 Task: Are there any health advisories for outdoor activities in Chicago due to air quality?
Action: Mouse moved to (123, 73)
Screenshot: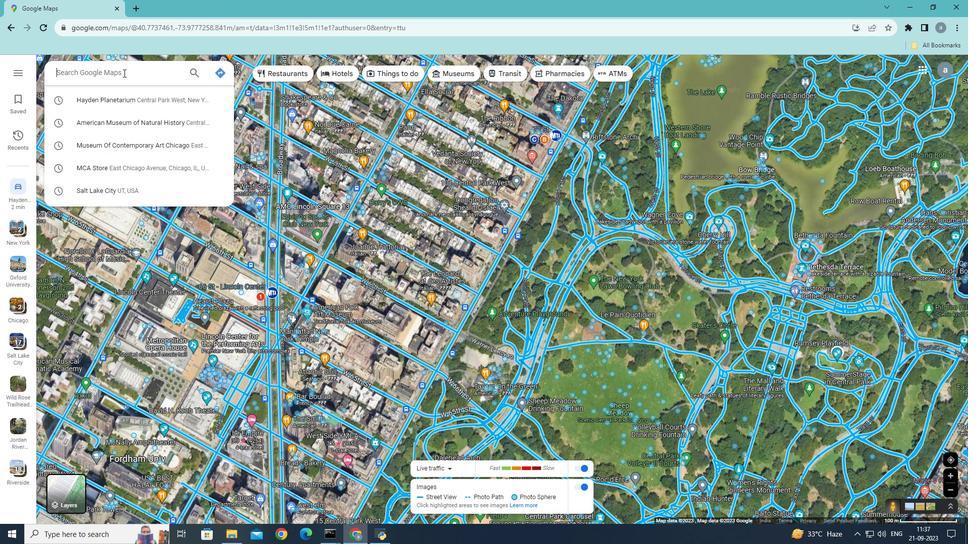 
Action: Mouse pressed left at (123, 73)
Screenshot: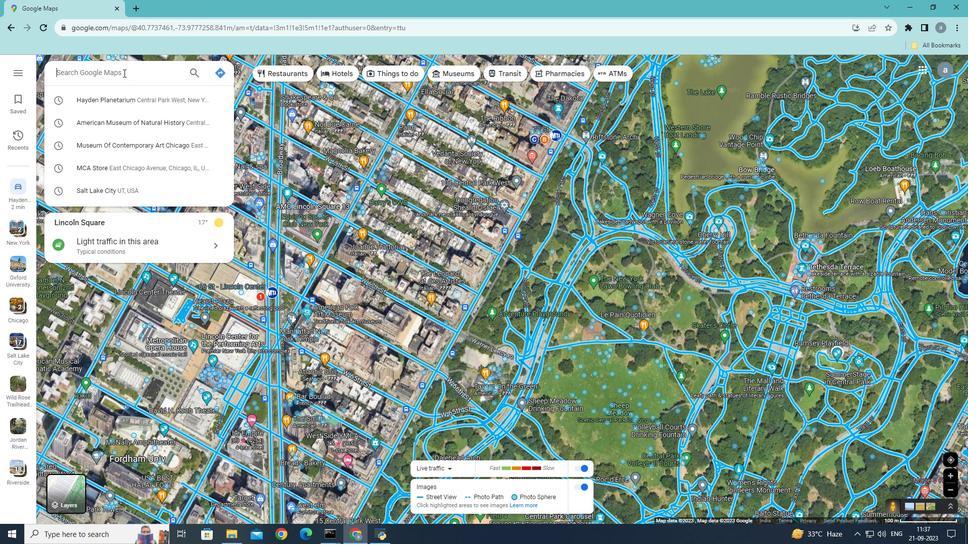 
Action: Mouse moved to (134, 82)
Screenshot: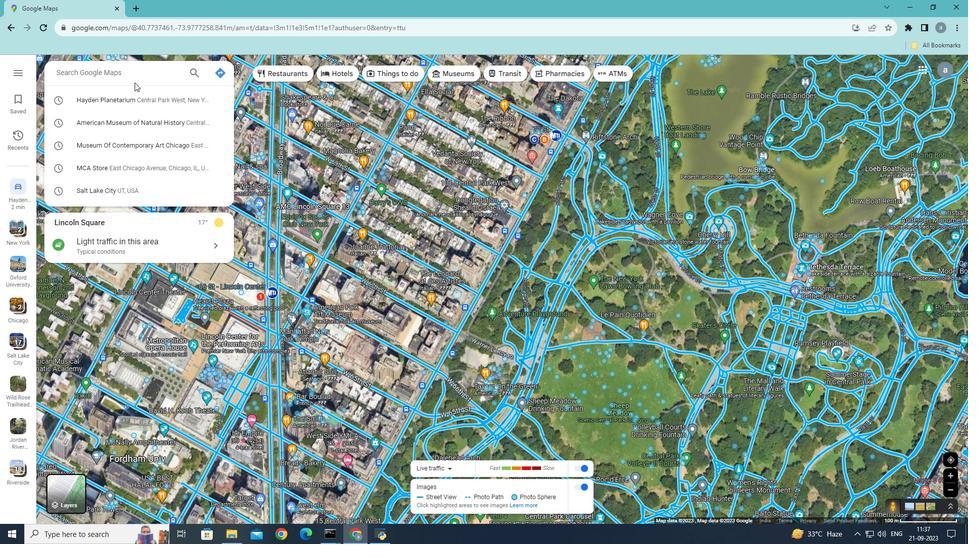 
Action: Key pressed <Key.shift>Chicago
Screenshot: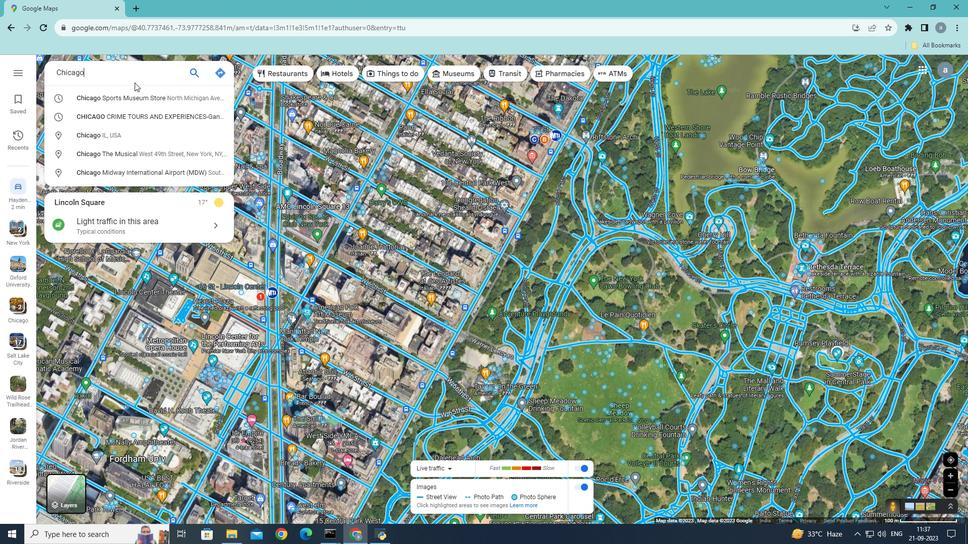 
Action: Mouse moved to (108, 137)
Screenshot: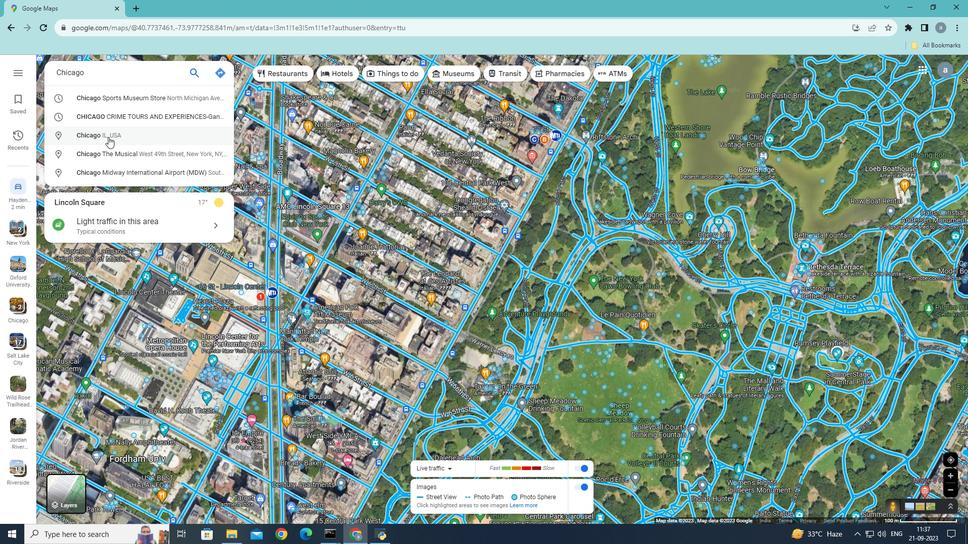 
Action: Mouse pressed left at (108, 137)
Screenshot: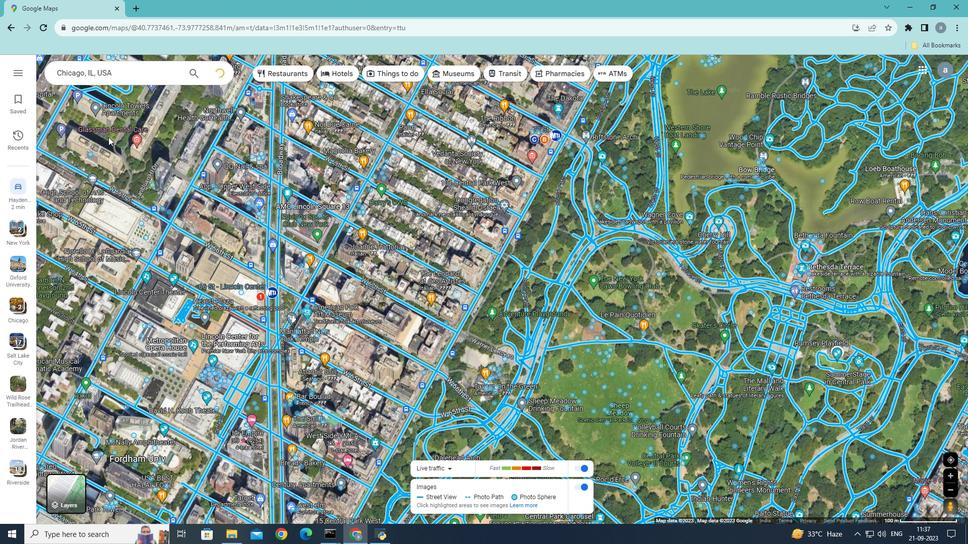 
Action: Mouse moved to (111, 138)
Screenshot: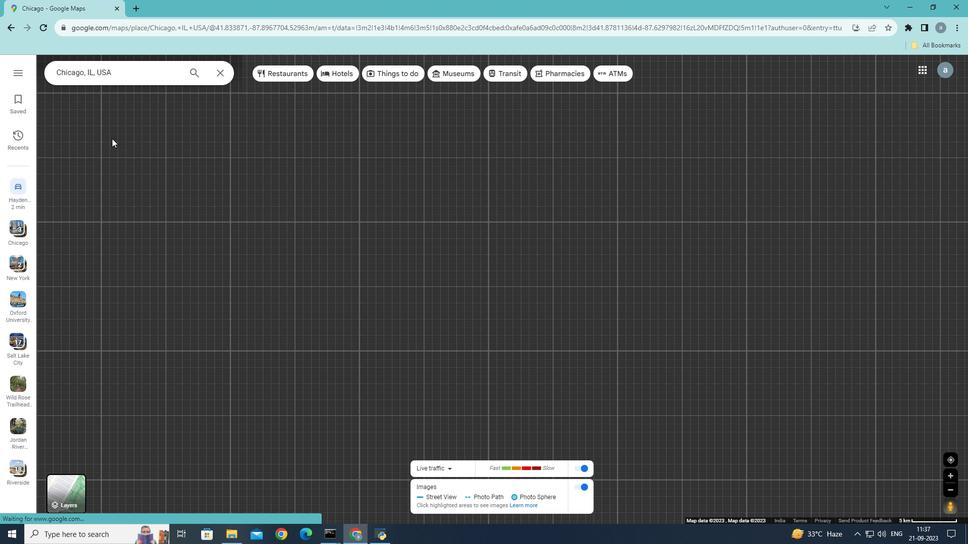 
Action: Mouse scrolled (111, 138) with delta (0, 0)
Screenshot: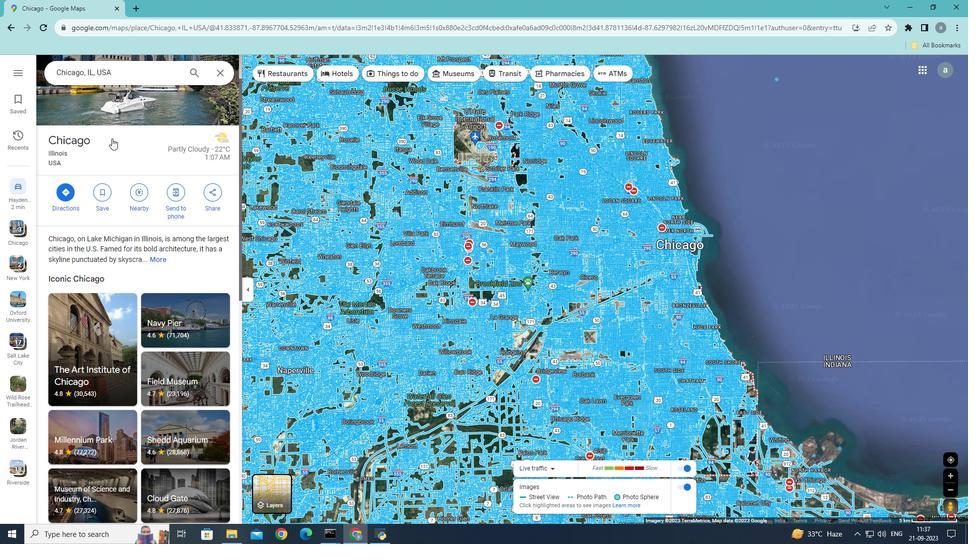
Action: Mouse scrolled (111, 138) with delta (0, 0)
Screenshot: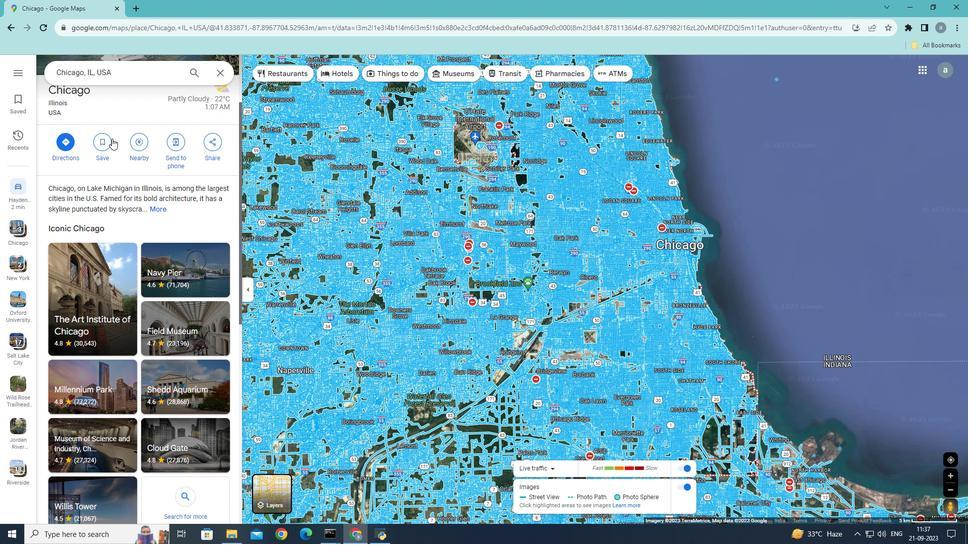 
Action: Mouse scrolled (111, 138) with delta (0, 0)
Screenshot: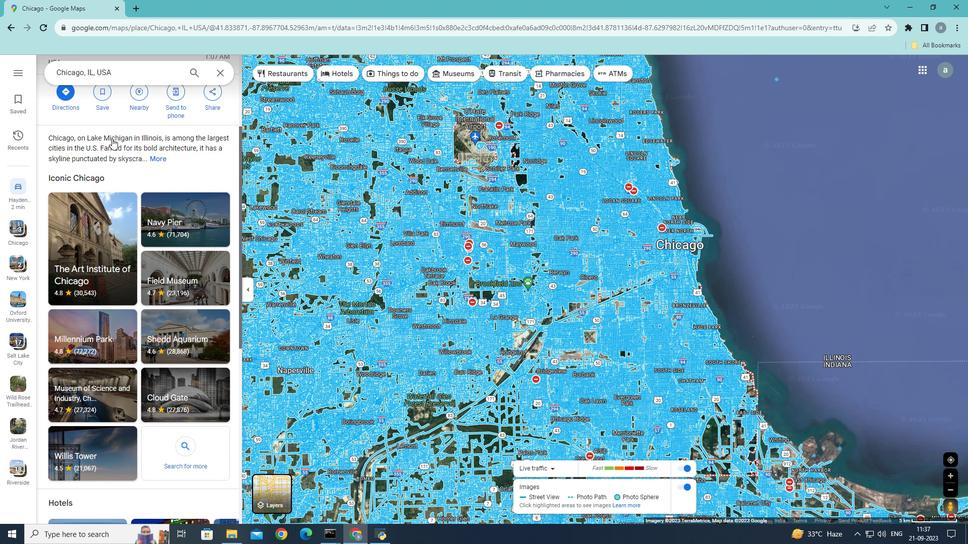 
Action: Mouse scrolled (111, 138) with delta (0, 0)
Screenshot: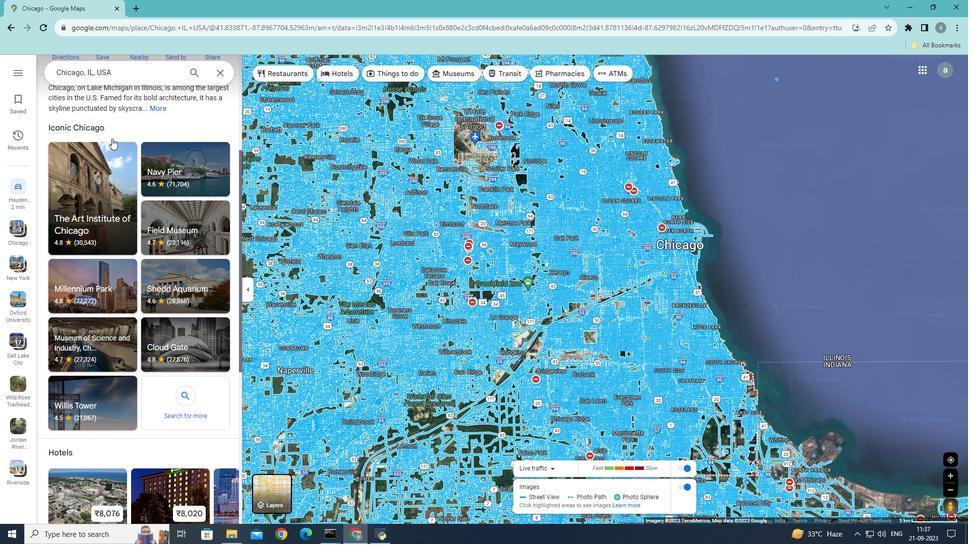 
Action: Mouse scrolled (111, 138) with delta (0, 0)
Screenshot: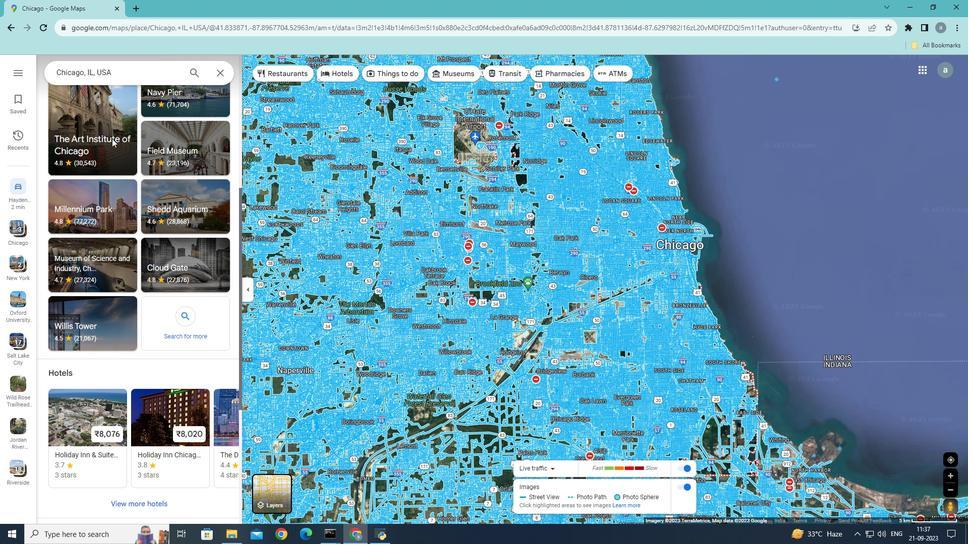 
Action: Mouse scrolled (111, 138) with delta (0, 0)
Screenshot: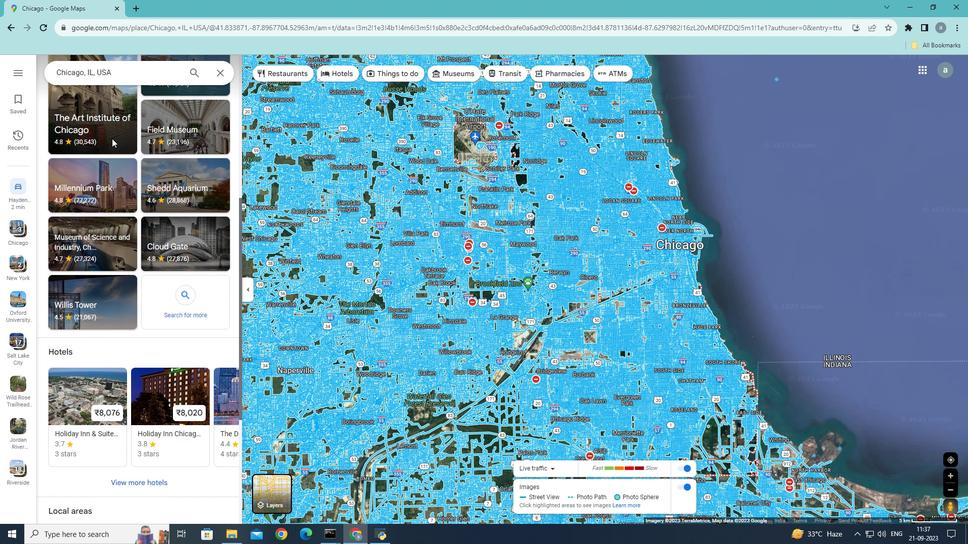 
Action: Mouse scrolled (111, 138) with delta (0, 0)
Screenshot: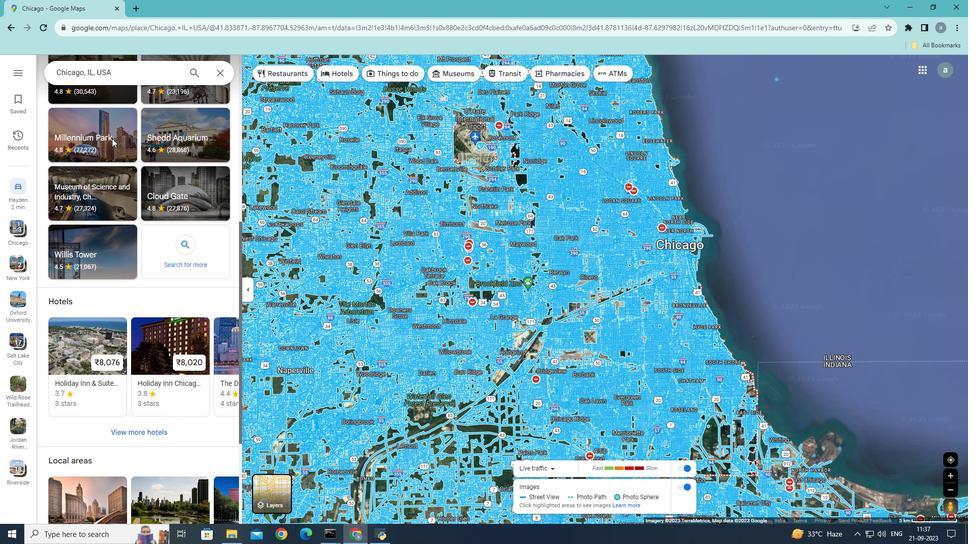 
Action: Mouse scrolled (111, 138) with delta (0, 0)
Screenshot: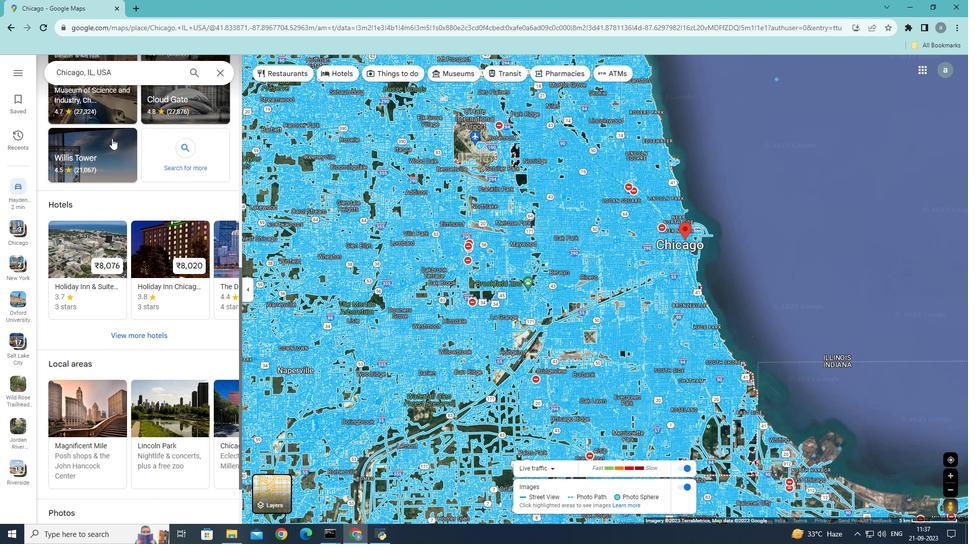 
Action: Mouse scrolled (111, 138) with delta (0, 0)
Screenshot: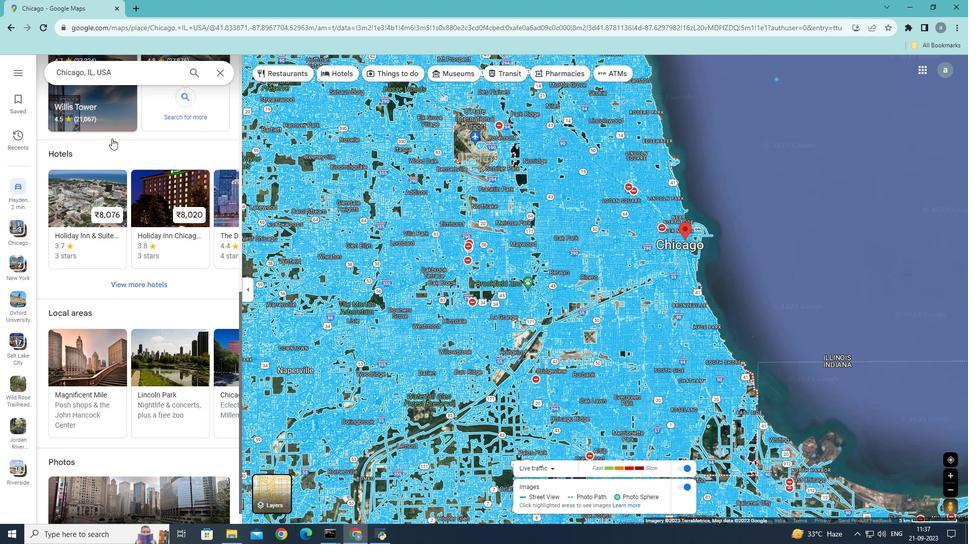 
Action: Mouse scrolled (111, 138) with delta (0, 0)
Screenshot: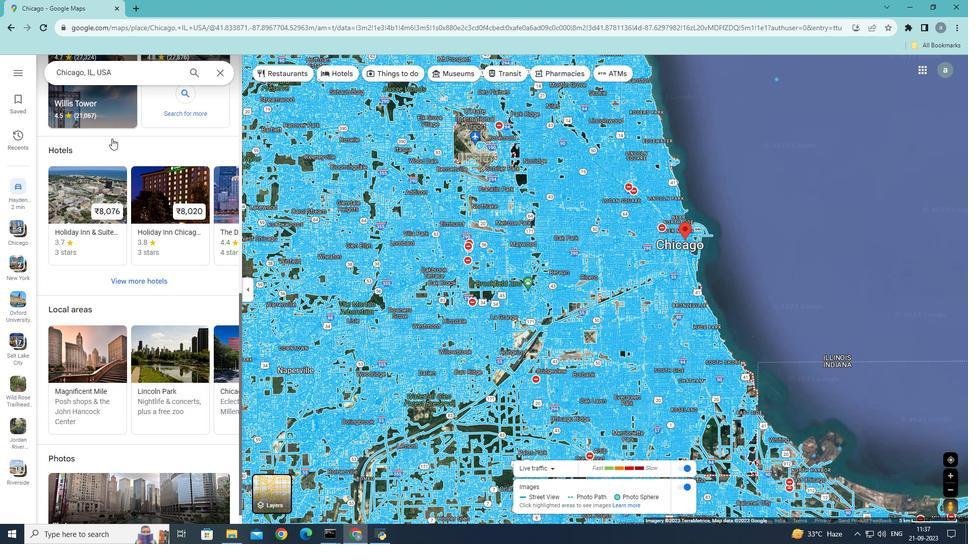 
Action: Mouse scrolled (111, 138) with delta (0, 0)
Screenshot: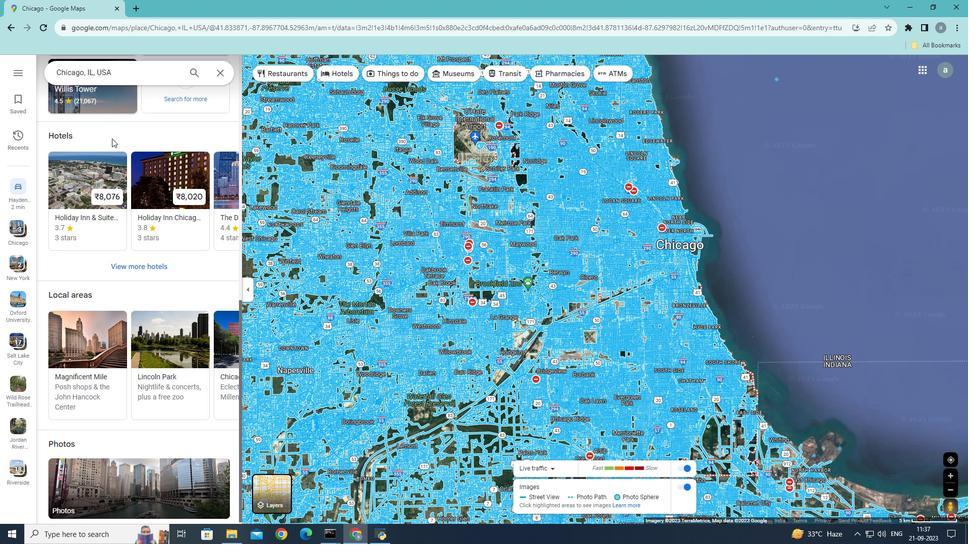 
Action: Mouse scrolled (111, 138) with delta (0, 0)
Screenshot: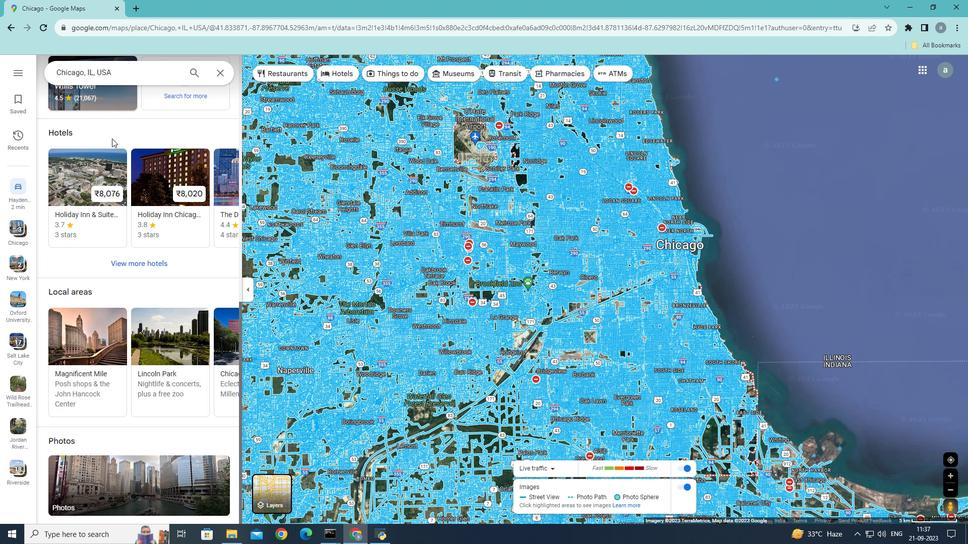 
Action: Mouse scrolled (111, 138) with delta (0, 0)
Screenshot: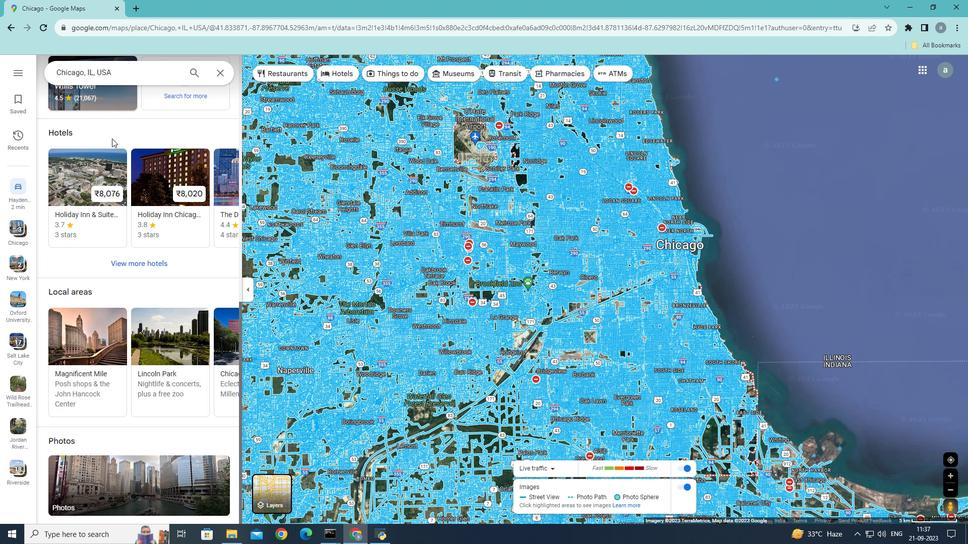 
Action: Mouse scrolled (111, 138) with delta (0, 0)
Screenshot: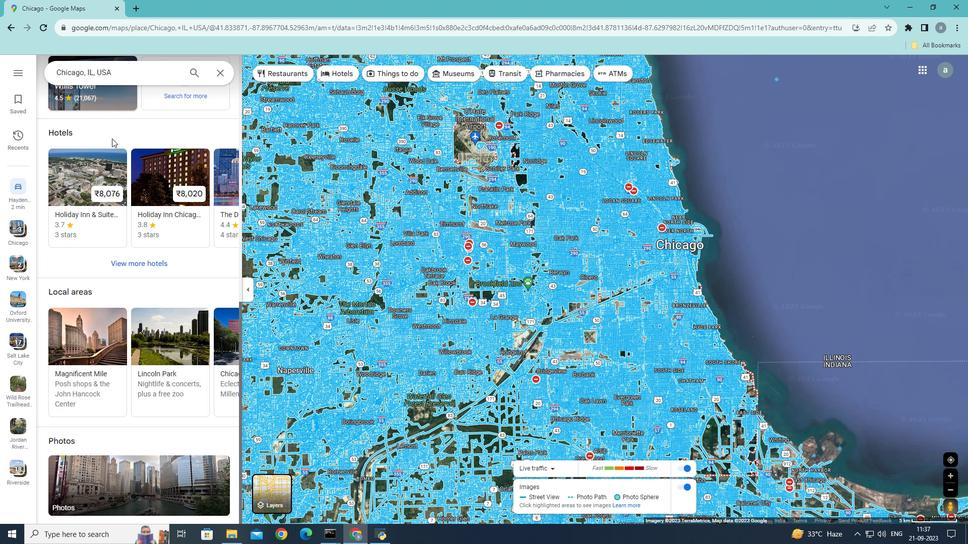 
Action: Mouse scrolled (111, 138) with delta (0, 0)
Screenshot: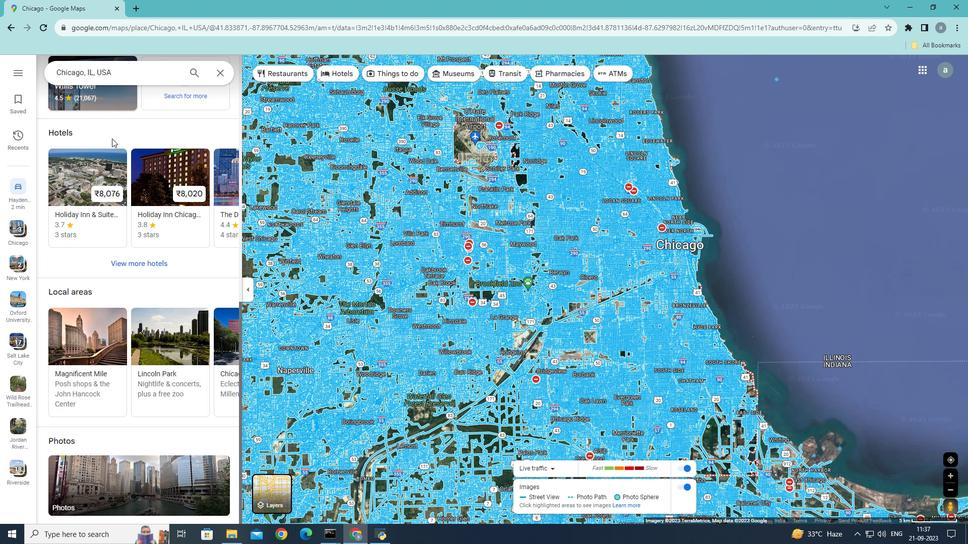 
Action: Mouse scrolled (111, 139) with delta (0, 0)
Screenshot: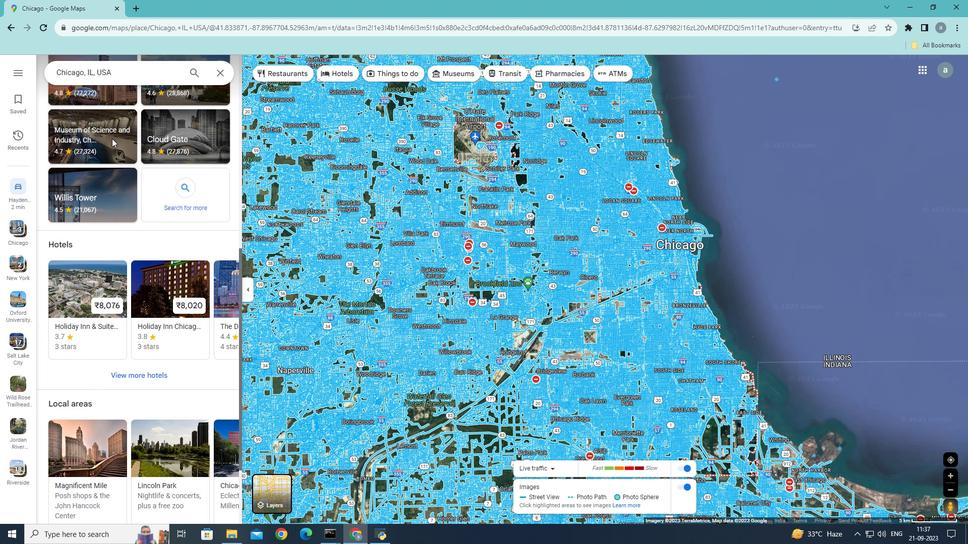 
Action: Mouse scrolled (111, 139) with delta (0, 0)
Screenshot: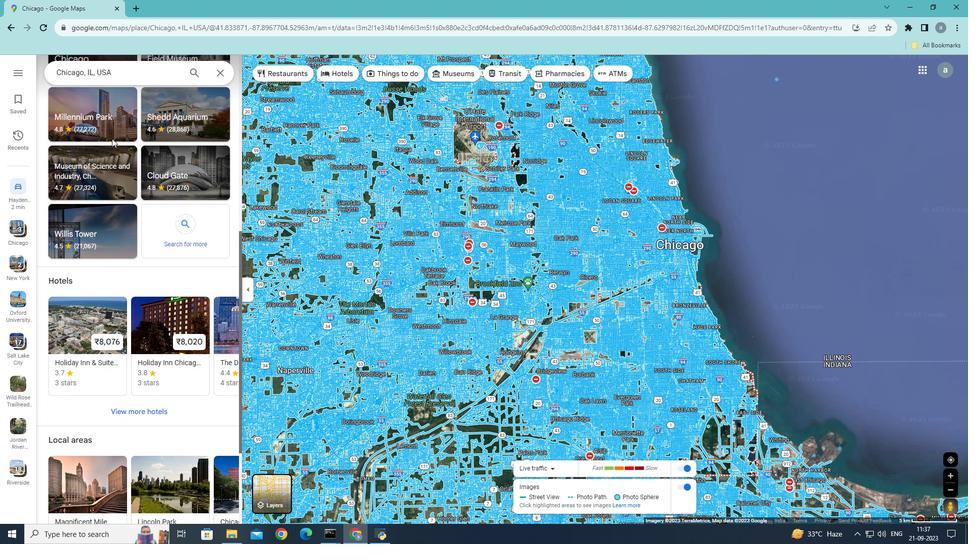 
Action: Mouse scrolled (111, 139) with delta (0, 0)
Screenshot: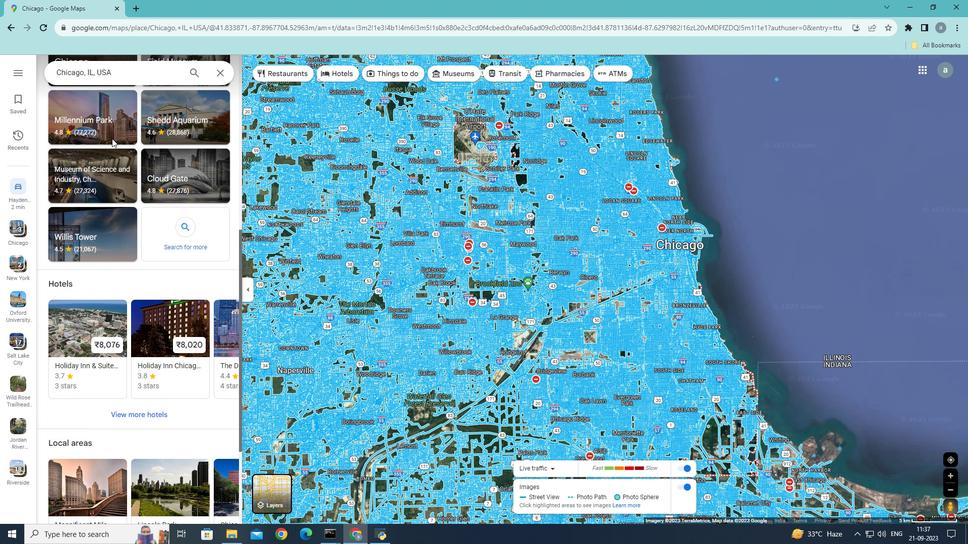 
Action: Mouse scrolled (111, 139) with delta (0, 0)
Screenshot: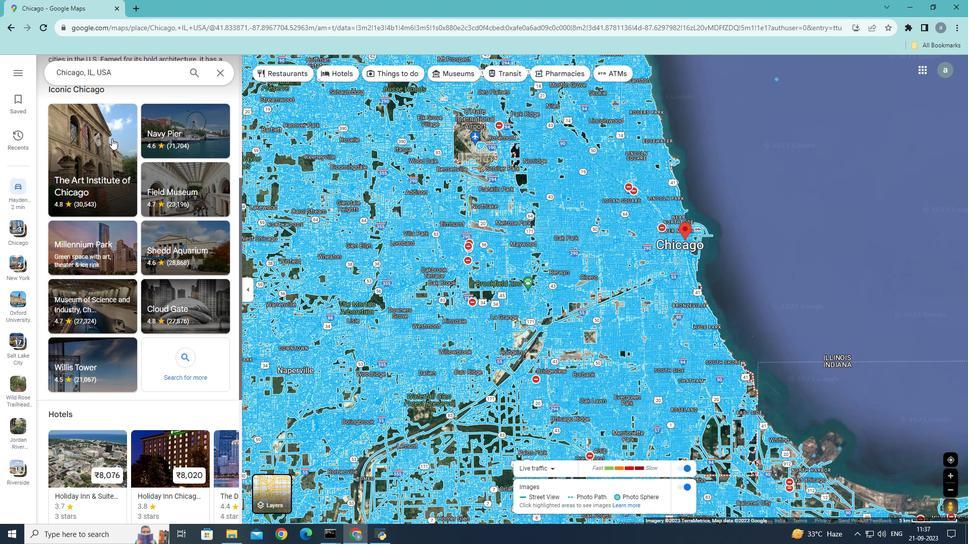 
Action: Mouse scrolled (111, 139) with delta (0, 0)
Screenshot: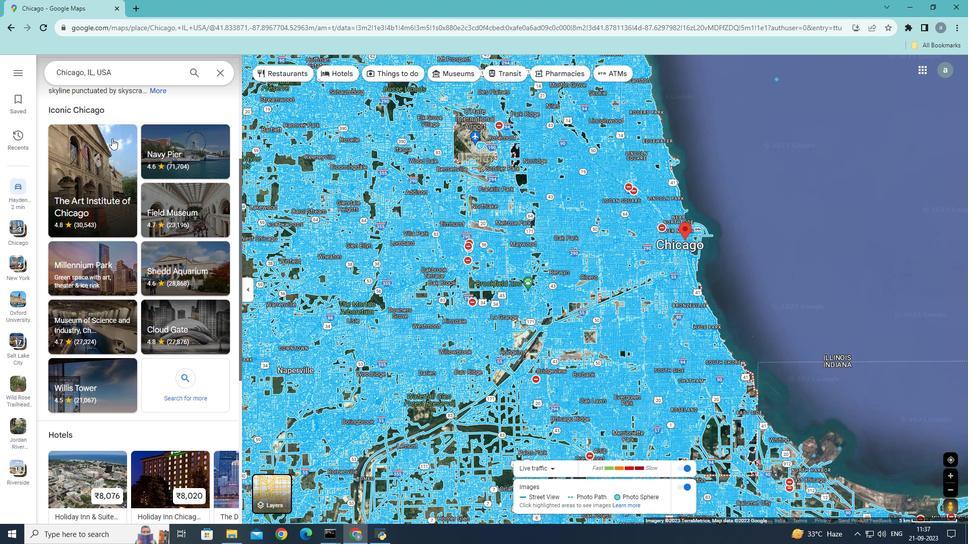 
Action: Mouse scrolled (111, 139) with delta (0, 0)
Screenshot: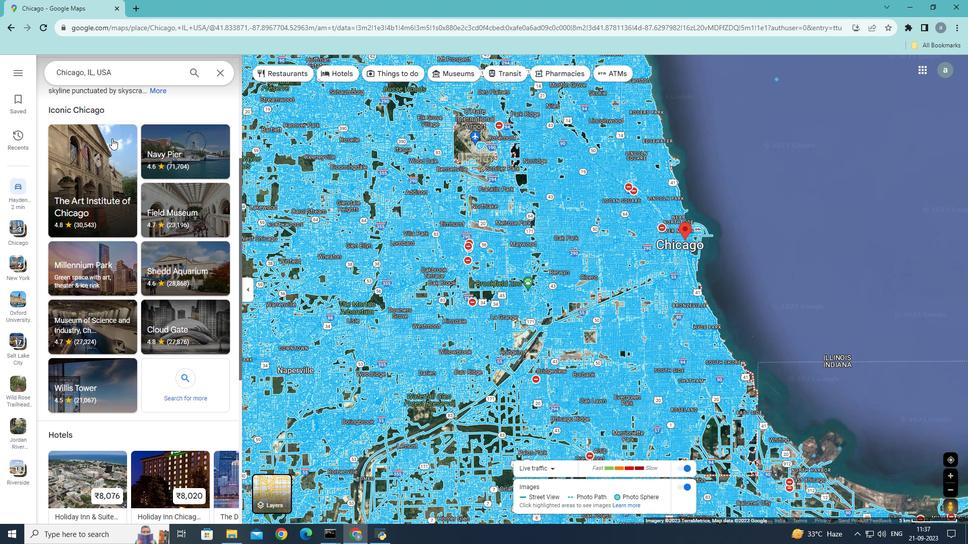 
Action: Mouse scrolled (111, 139) with delta (0, 0)
Screenshot: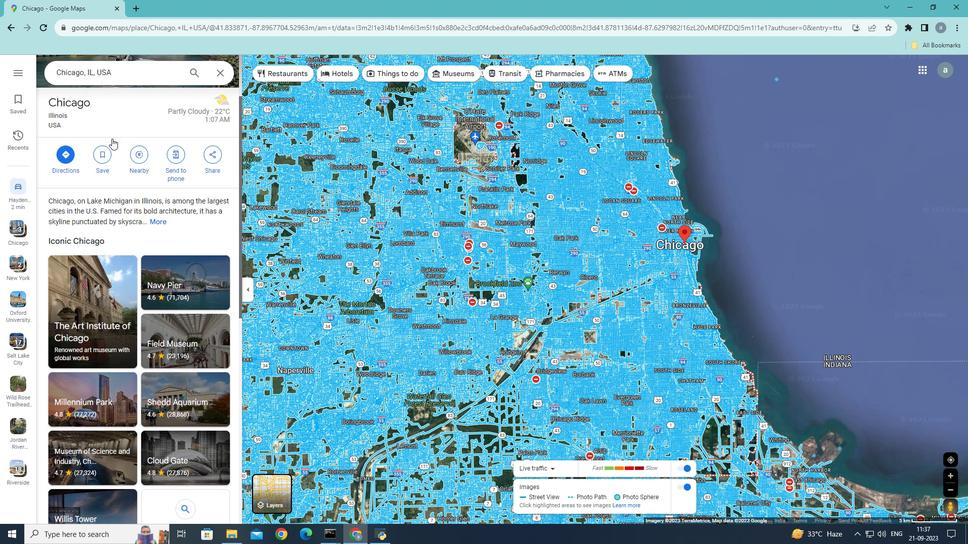 
Action: Mouse scrolled (111, 139) with delta (0, 0)
Screenshot: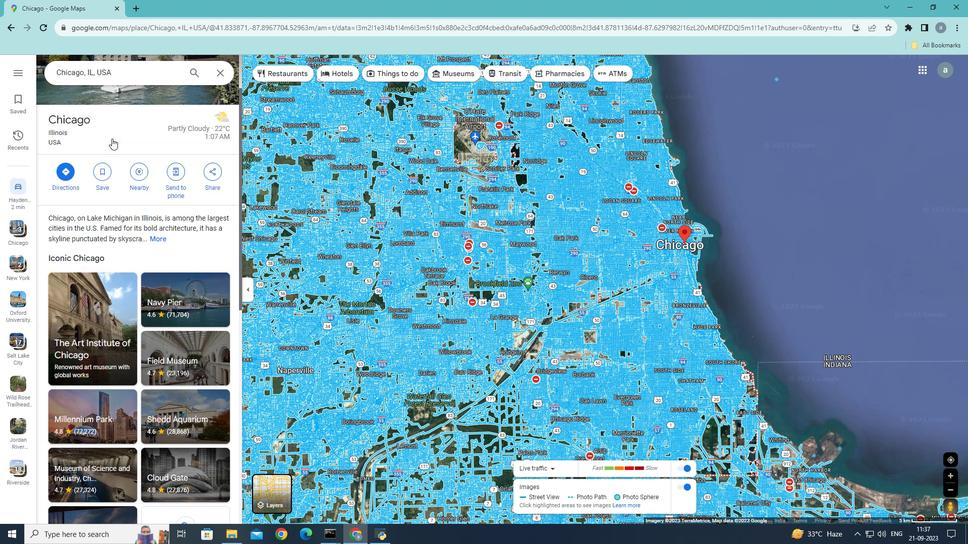 
Action: Mouse scrolled (111, 139) with delta (0, 0)
Screenshot: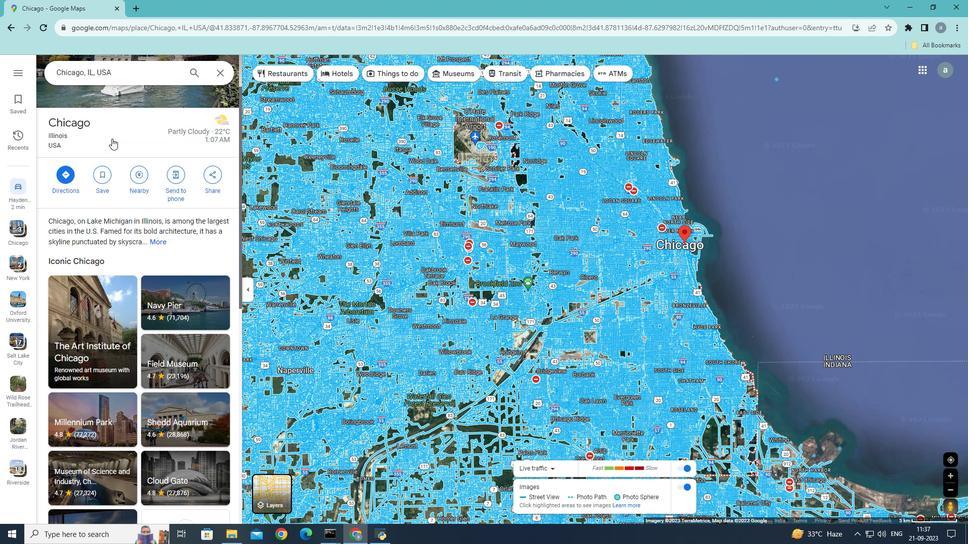 
Action: Mouse scrolled (111, 139) with delta (0, 0)
Screenshot: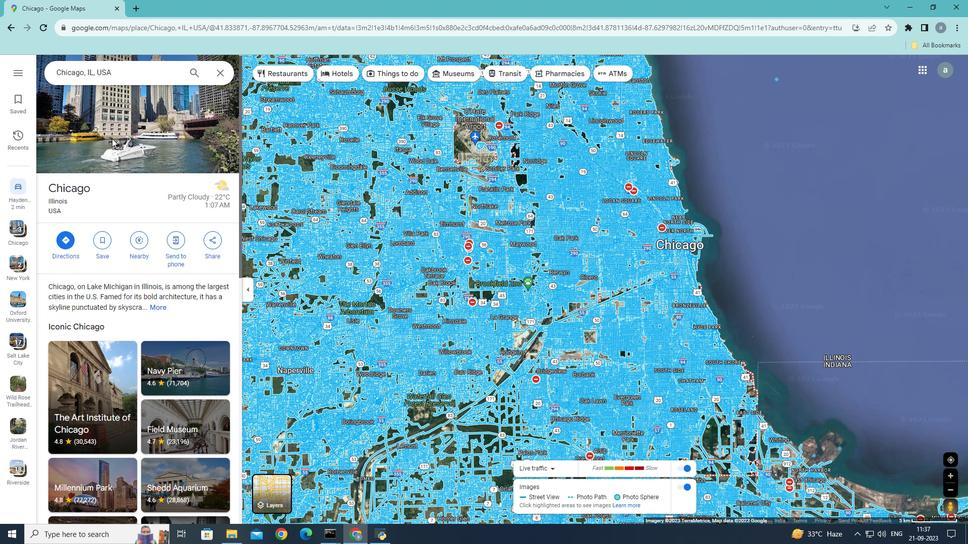 
Action: Mouse scrolled (111, 139) with delta (0, 0)
Screenshot: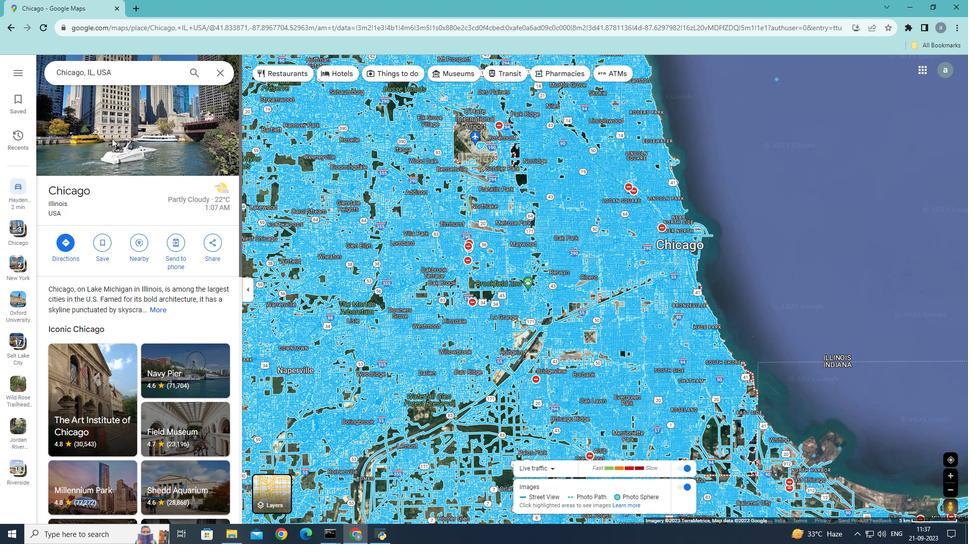 
Action: Mouse scrolled (111, 139) with delta (0, 0)
Screenshot: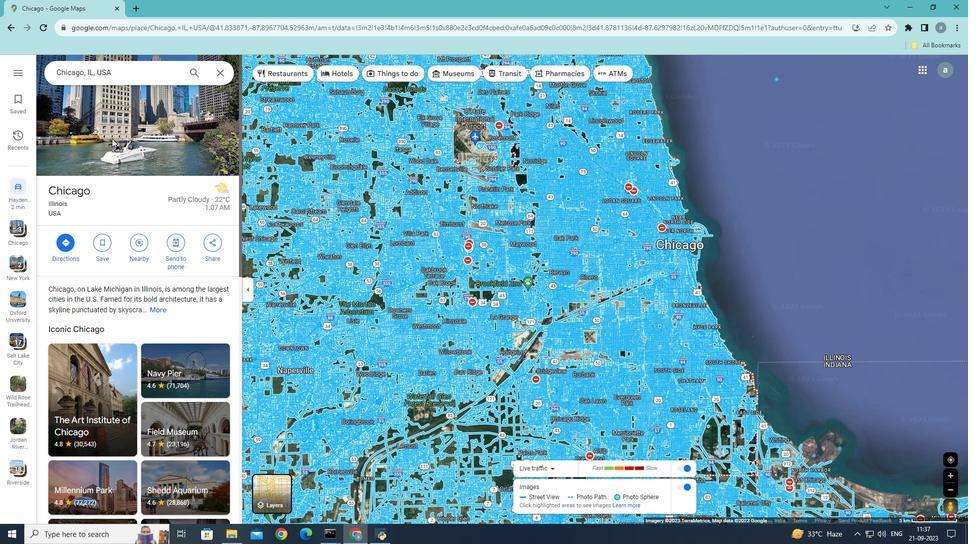 
Action: Mouse scrolled (111, 139) with delta (0, 0)
Screenshot: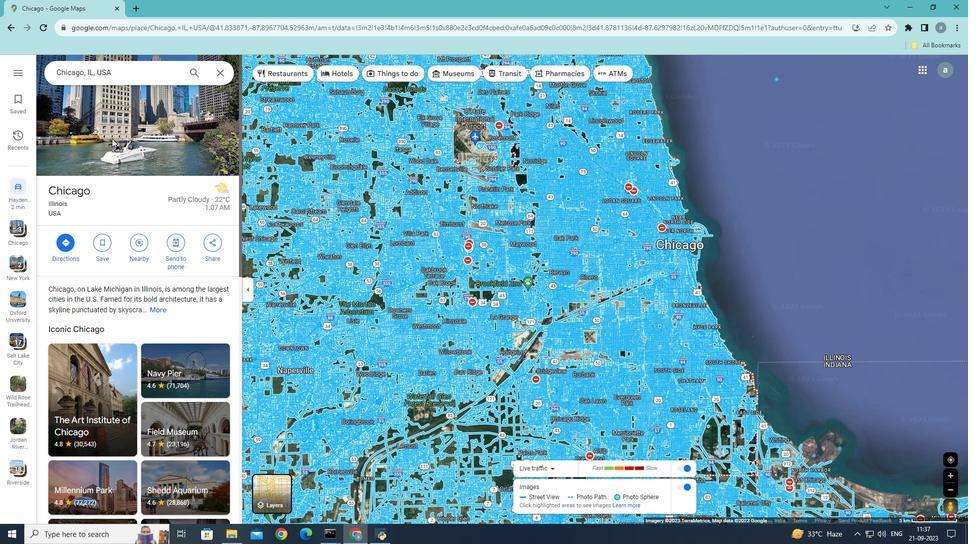 
Action: Mouse scrolled (111, 139) with delta (0, 0)
Screenshot: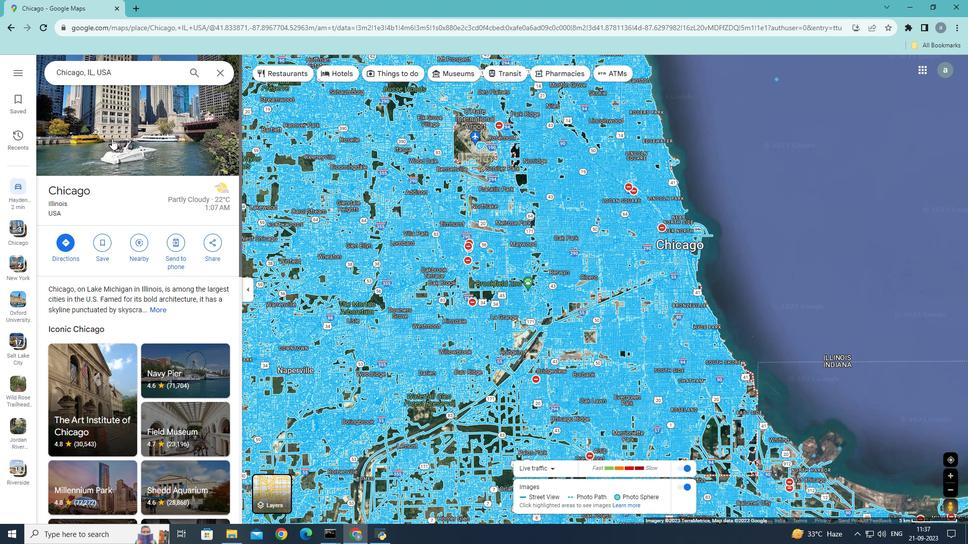 
Action: Mouse scrolled (111, 139) with delta (0, 0)
Screenshot: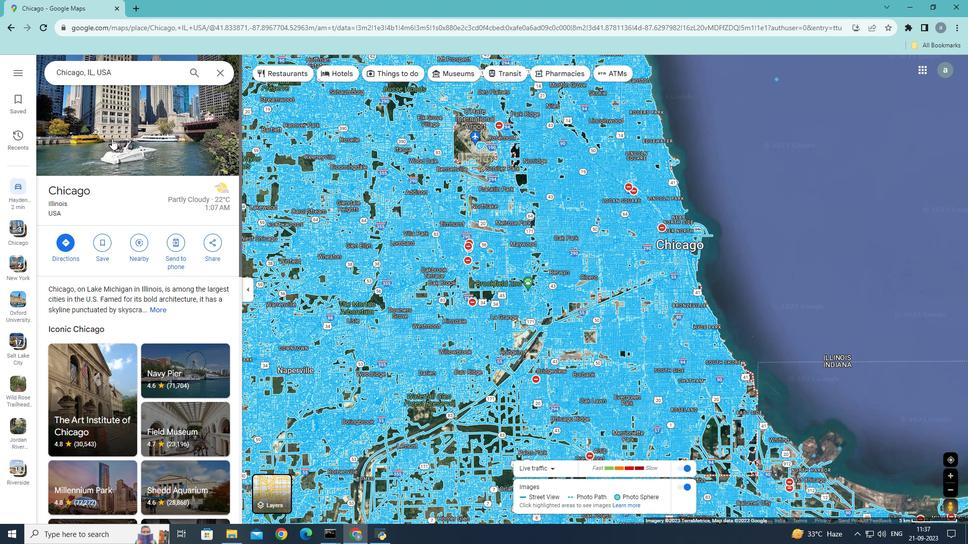 
Action: Mouse moved to (437, 494)
Screenshot: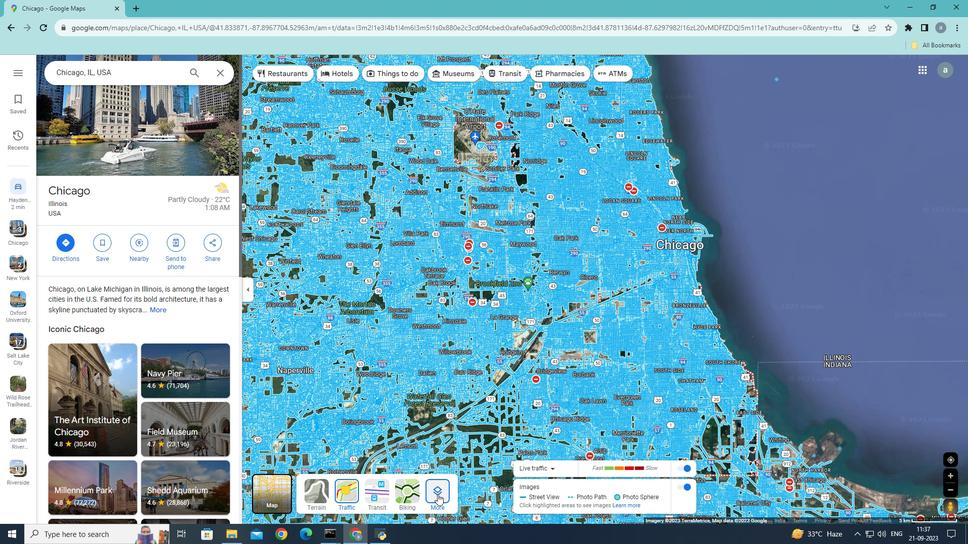 
Action: Mouse pressed left at (437, 494)
Screenshot: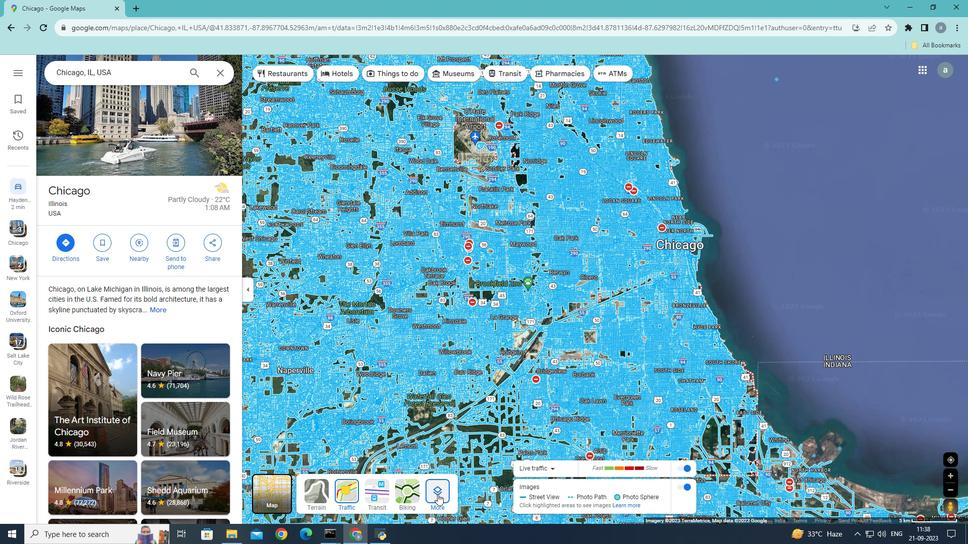 
Action: Mouse moved to (273, 342)
Screenshot: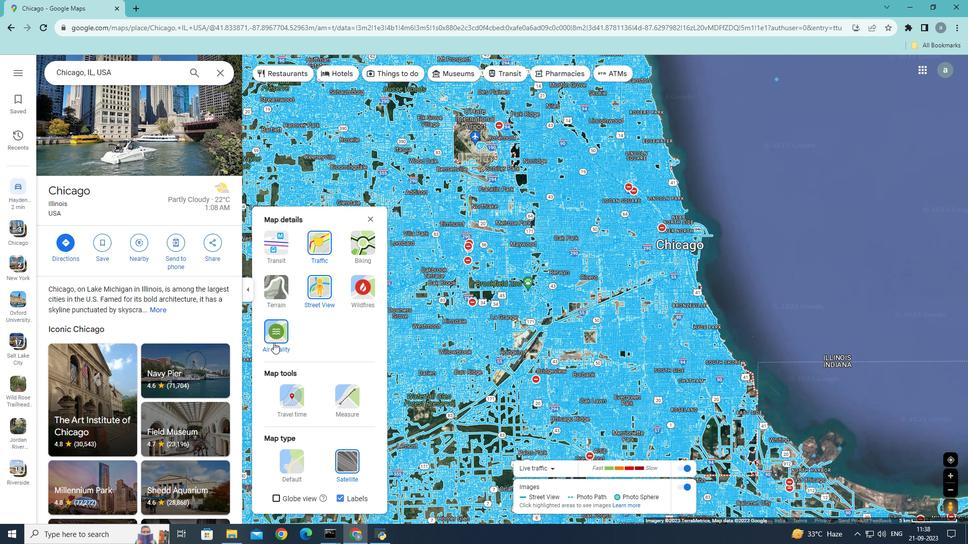 
Action: Mouse pressed left at (273, 342)
Screenshot: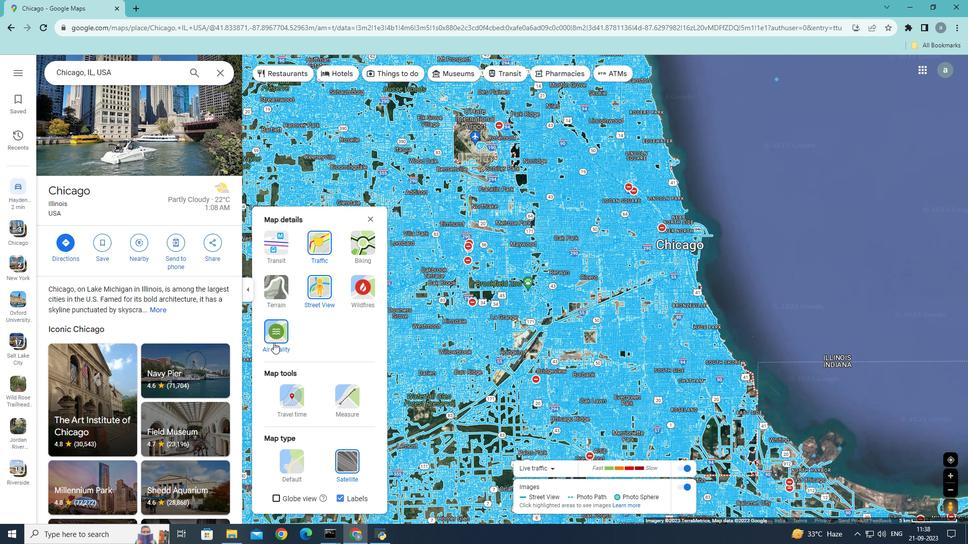 
Action: Mouse moved to (397, 388)
Screenshot: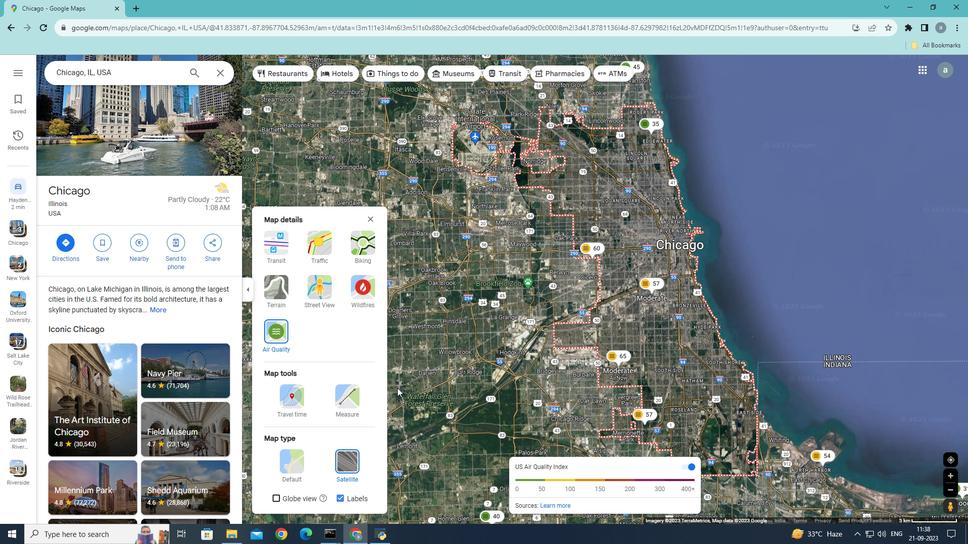 
Action: Mouse scrolled (397, 387) with delta (0, 0)
Screenshot: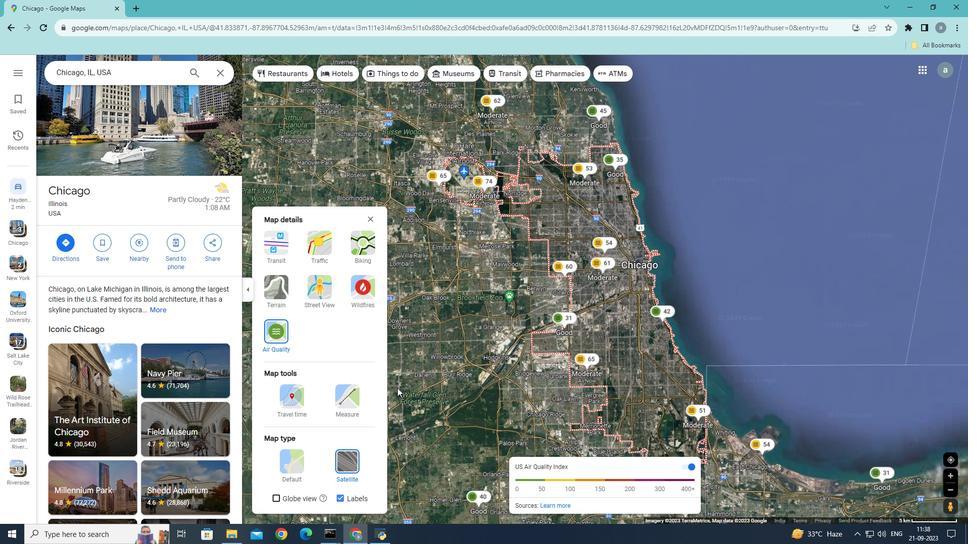 
Action: Mouse scrolled (397, 387) with delta (0, 0)
Screenshot: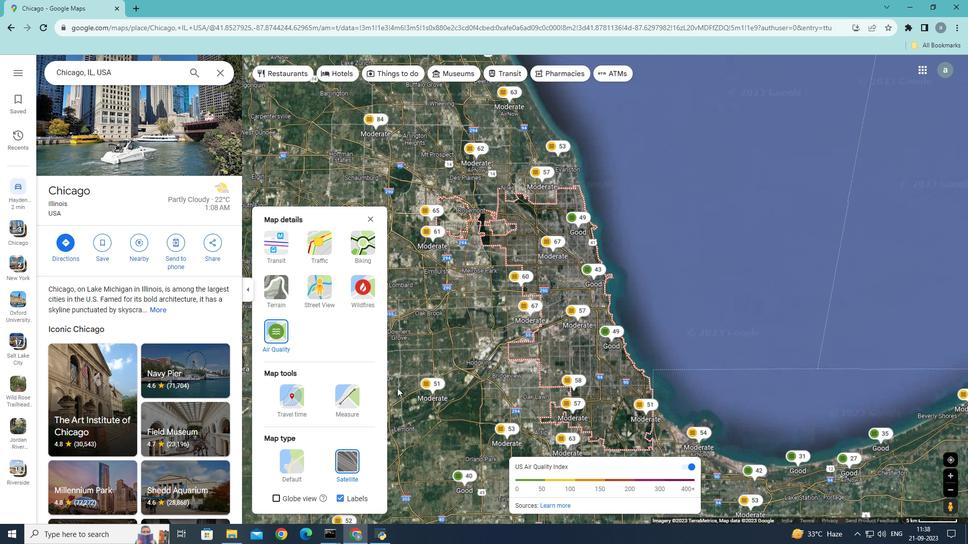 
Action: Mouse scrolled (397, 387) with delta (0, 0)
Screenshot: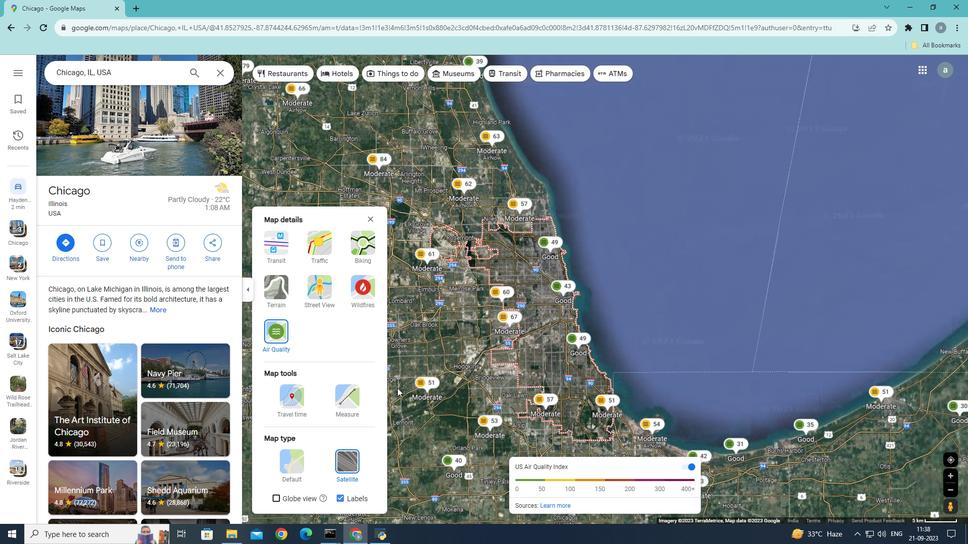 
Action: Mouse moved to (367, 217)
Screenshot: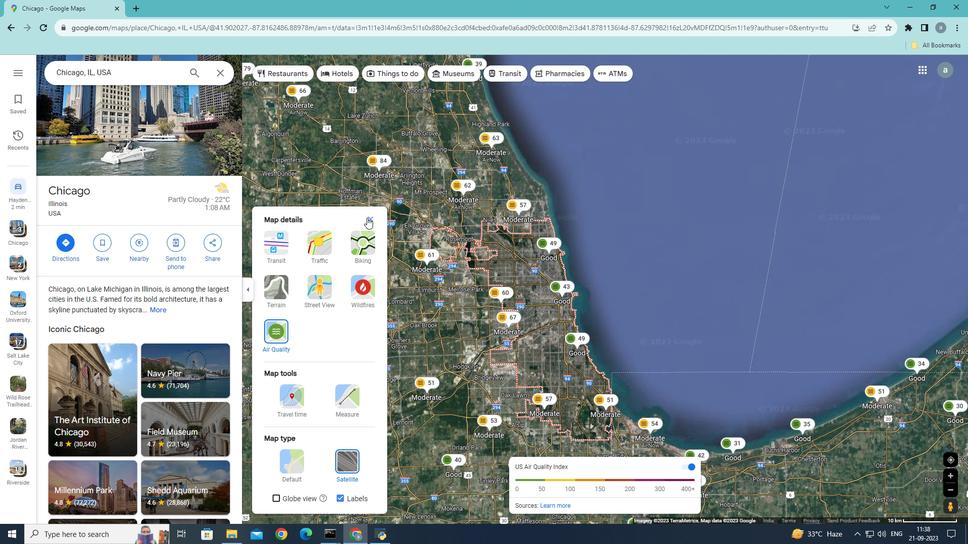 
Action: Mouse pressed left at (367, 217)
Screenshot: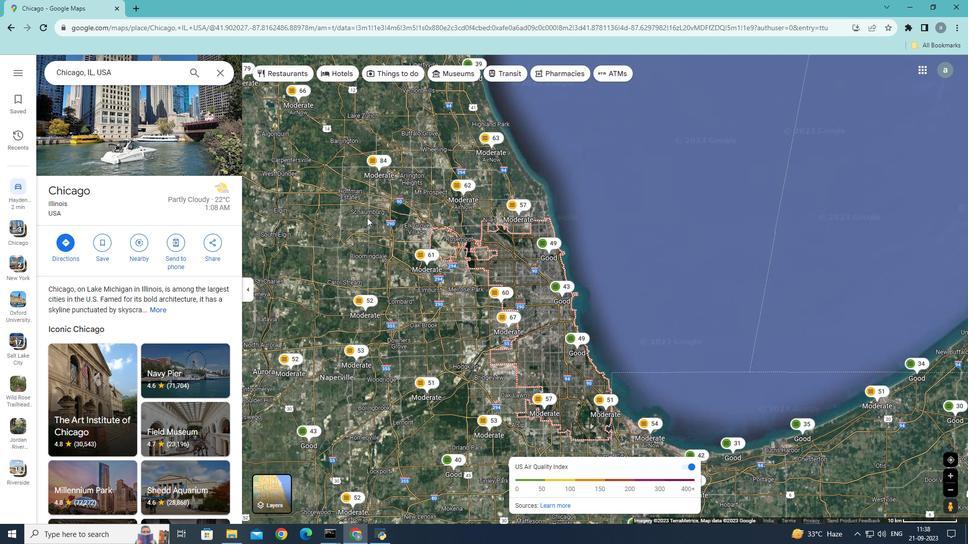 
Action: Mouse moved to (434, 371)
Screenshot: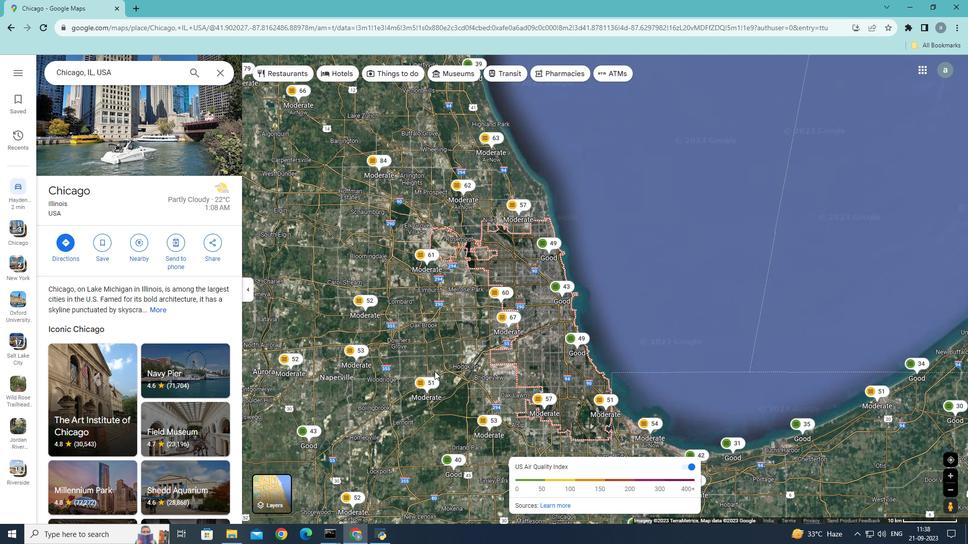 
Action: Mouse scrolled (434, 372) with delta (0, 0)
Screenshot: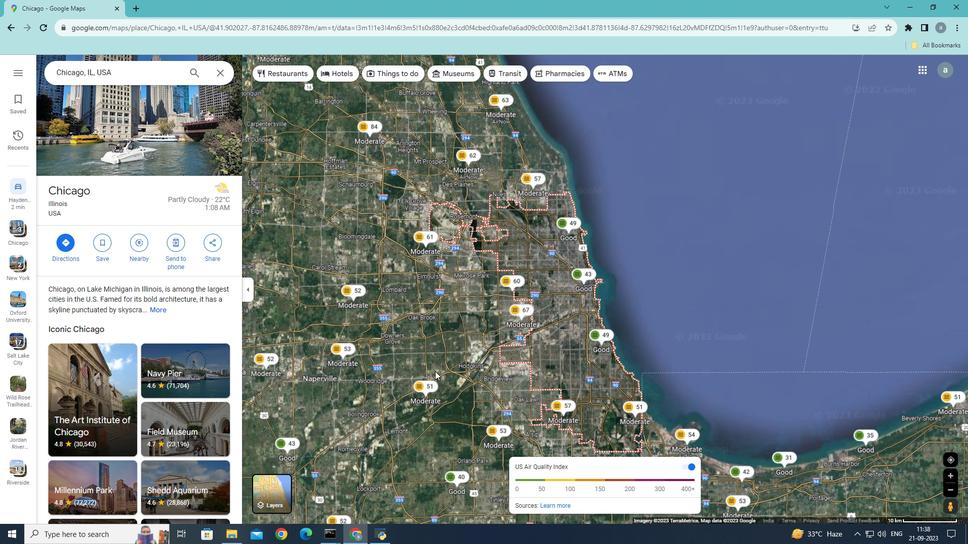 
Action: Mouse moved to (435, 371)
Screenshot: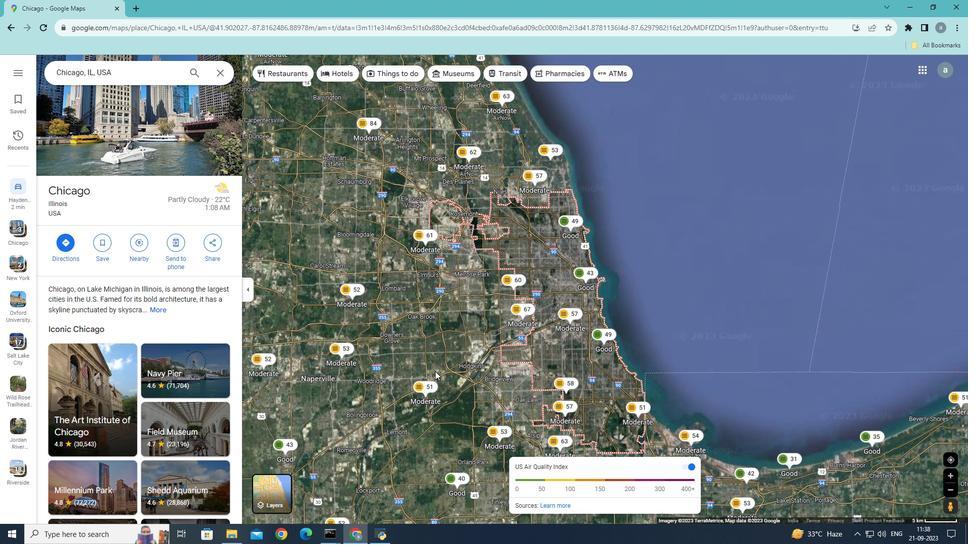 
Action: Mouse scrolled (435, 372) with delta (0, 0)
Screenshot: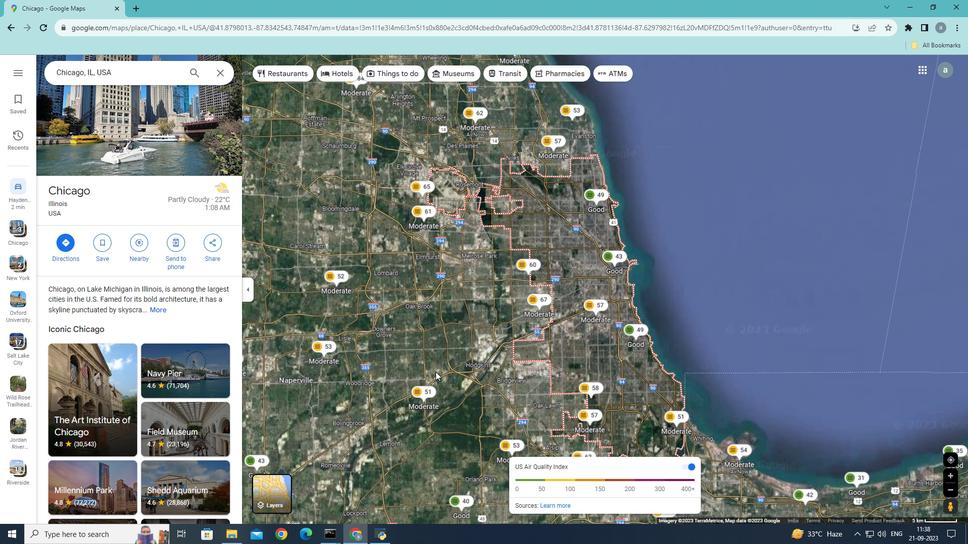 
Action: Mouse moved to (435, 372)
Screenshot: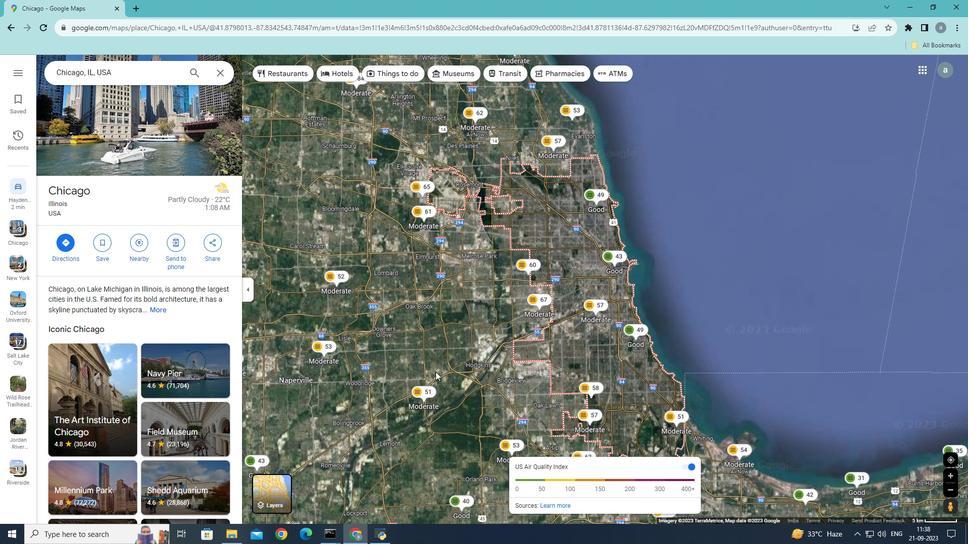 
Action: Mouse scrolled (435, 372) with delta (0, 0)
Screenshot: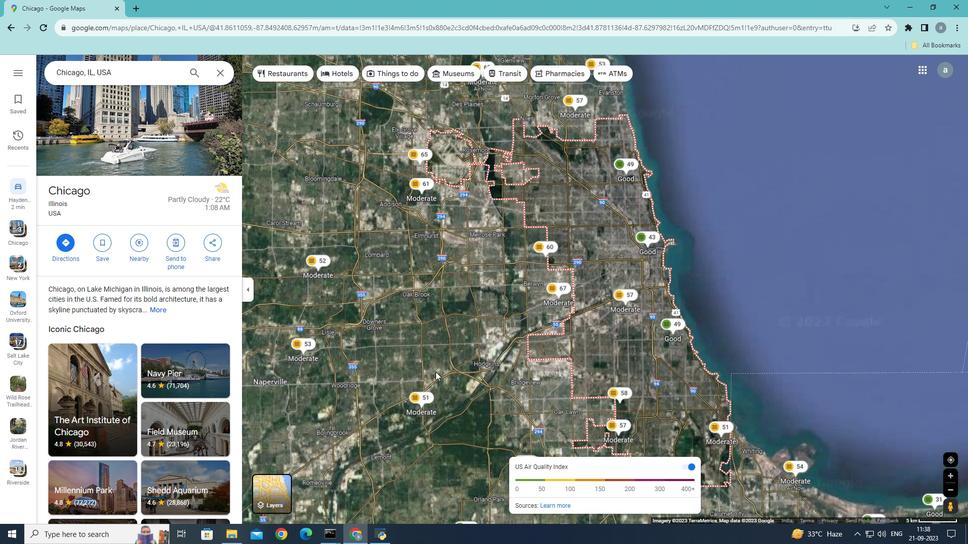 
Action: Mouse moved to (476, 366)
Screenshot: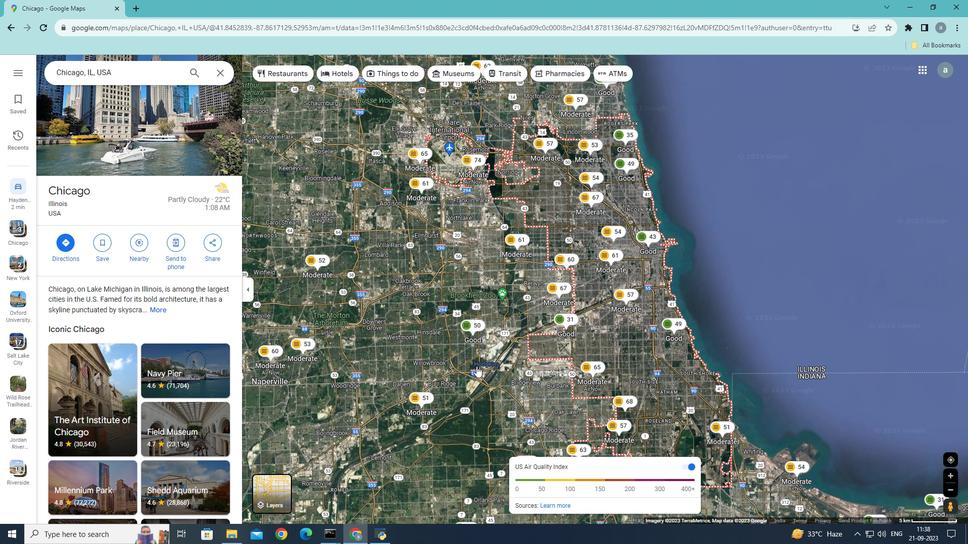 
Action: Mouse scrolled (476, 366) with delta (0, 0)
Screenshot: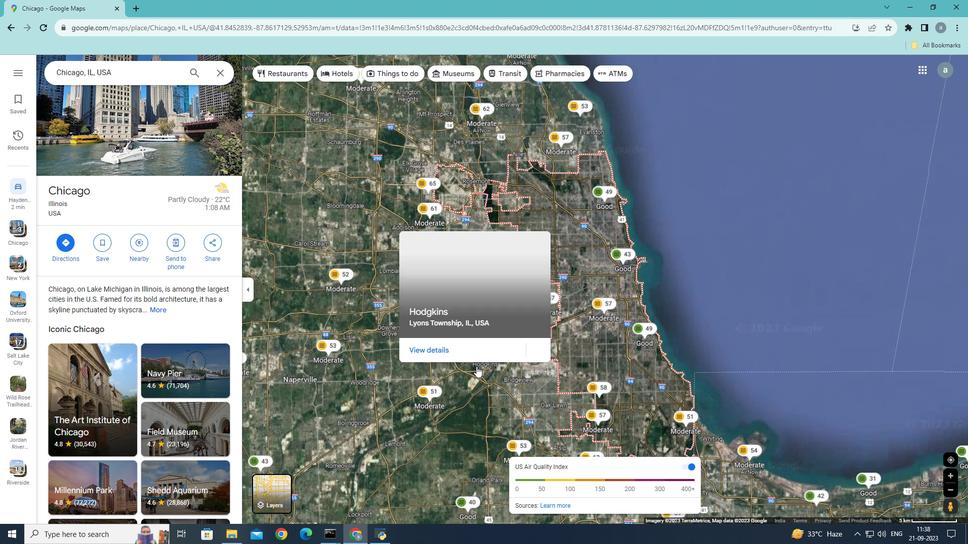
Action: Mouse moved to (642, 334)
Screenshot: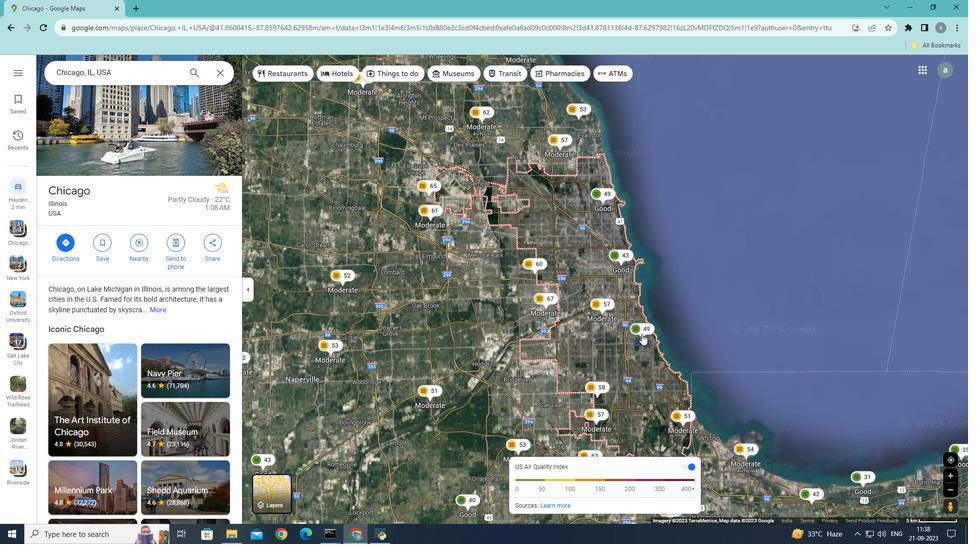 
Action: Mouse scrolled (642, 333) with delta (0, 0)
Screenshot: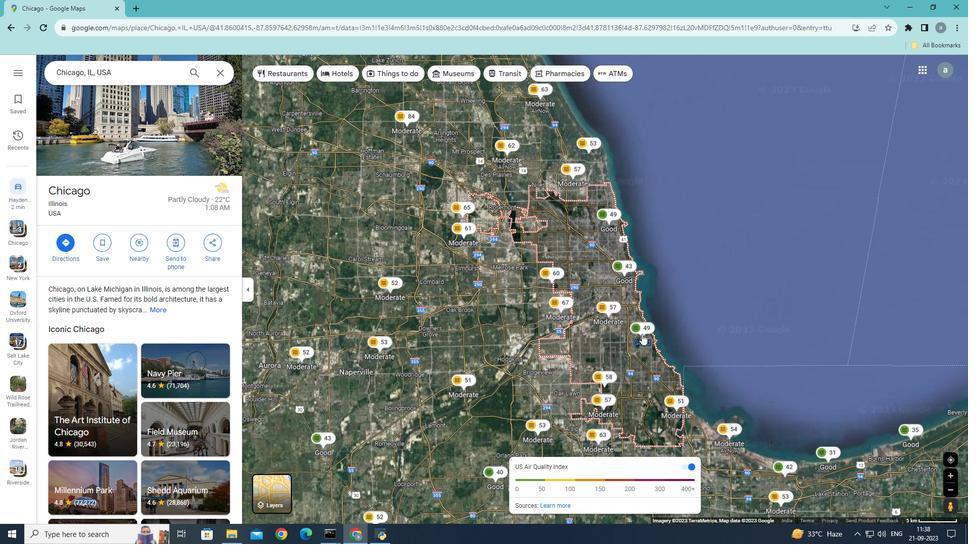 
Action: Mouse scrolled (642, 333) with delta (0, 0)
Screenshot: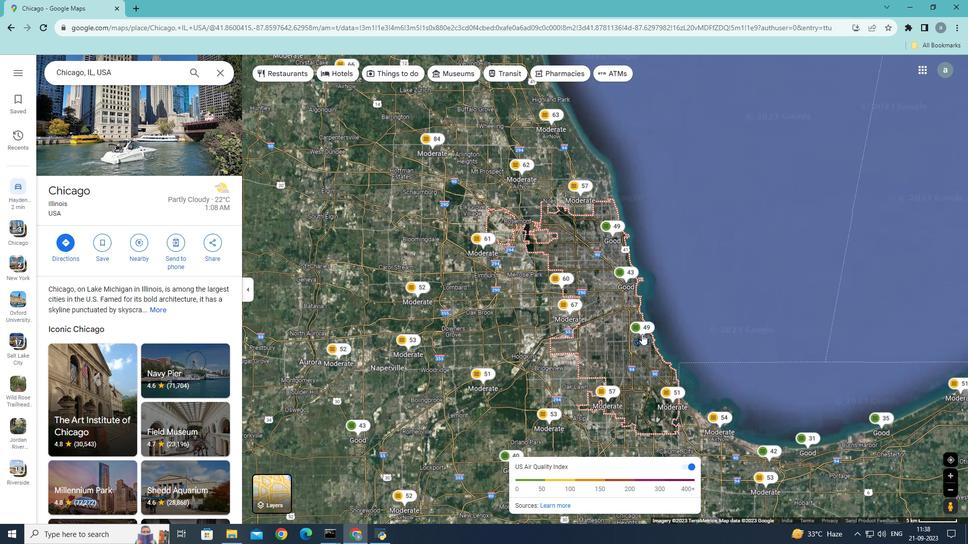 
Action: Mouse scrolled (642, 333) with delta (0, 0)
Screenshot: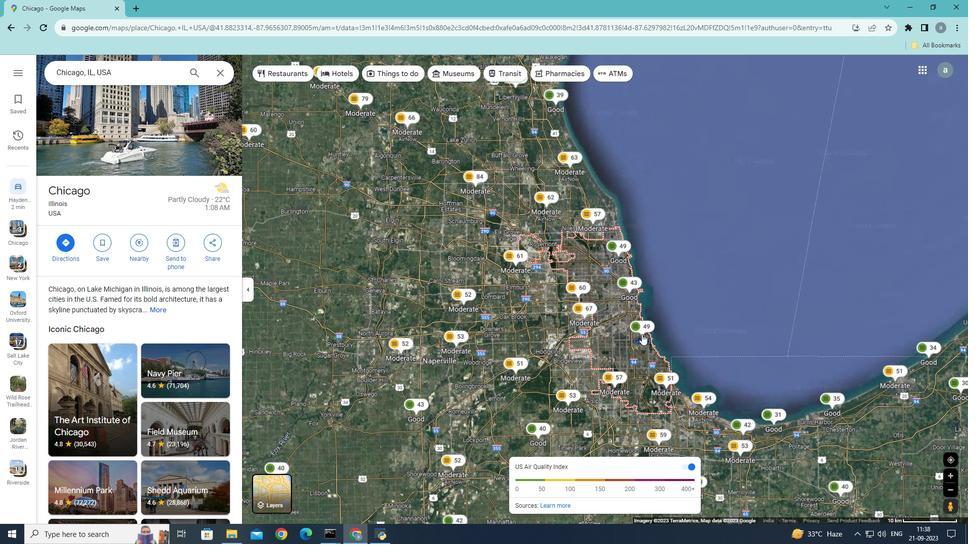 
Action: Mouse moved to (953, 510)
Screenshot: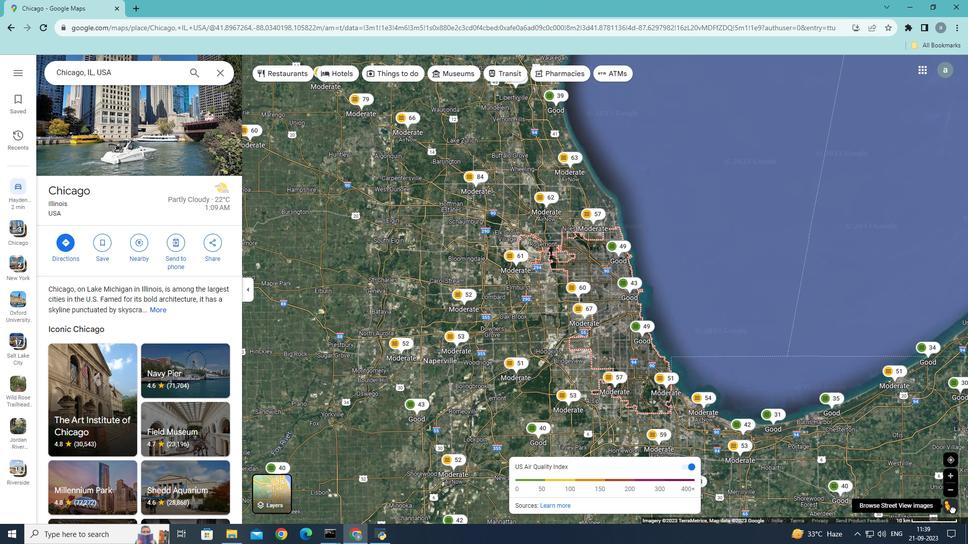
Action: Mouse pressed left at (953, 510)
Screenshot: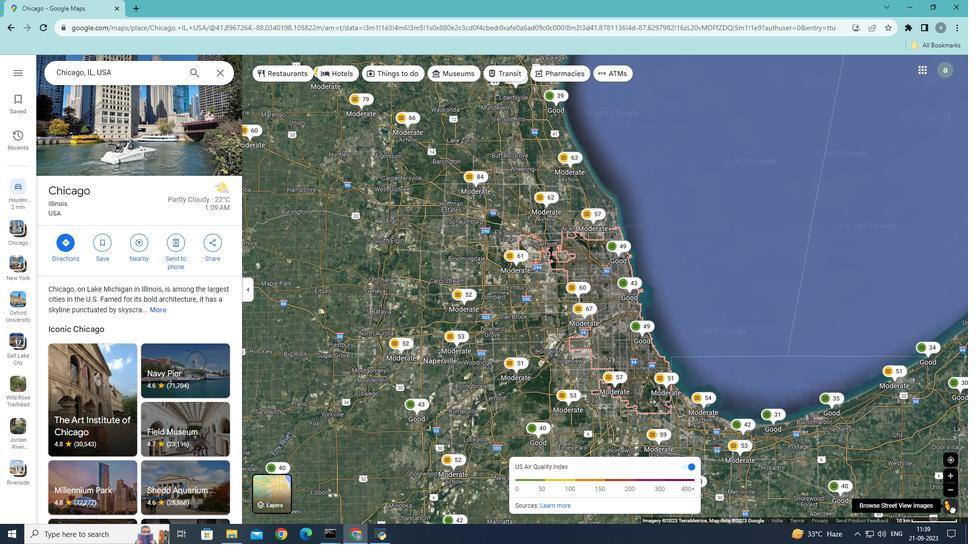 
Action: Mouse moved to (678, 460)
Screenshot: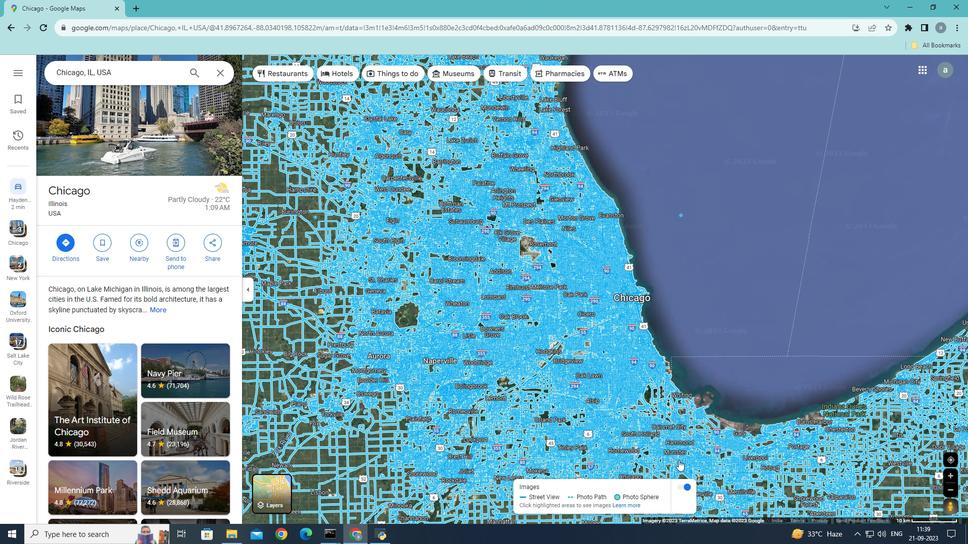 
Action: Mouse scrolled (678, 461) with delta (0, 0)
Screenshot: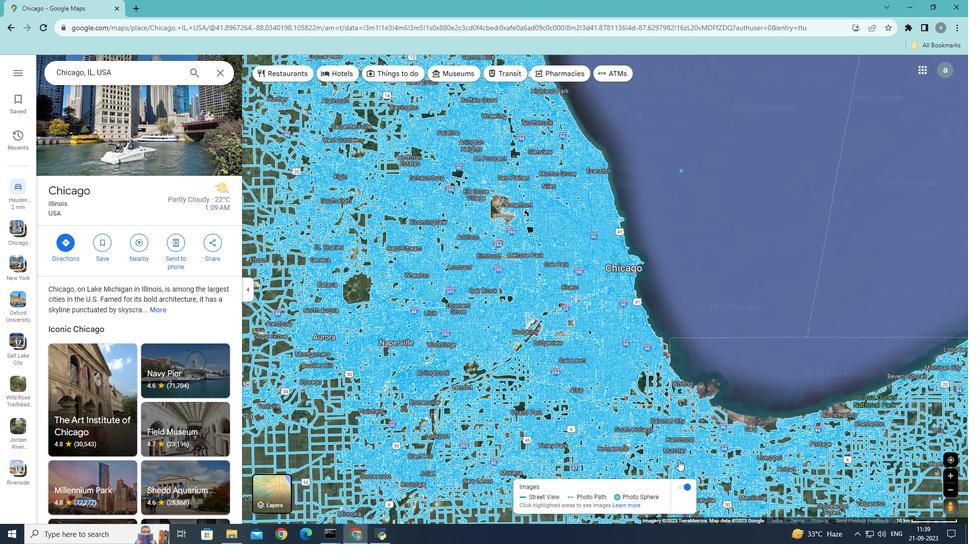 
Action: Mouse scrolled (678, 461) with delta (0, 0)
Screenshot: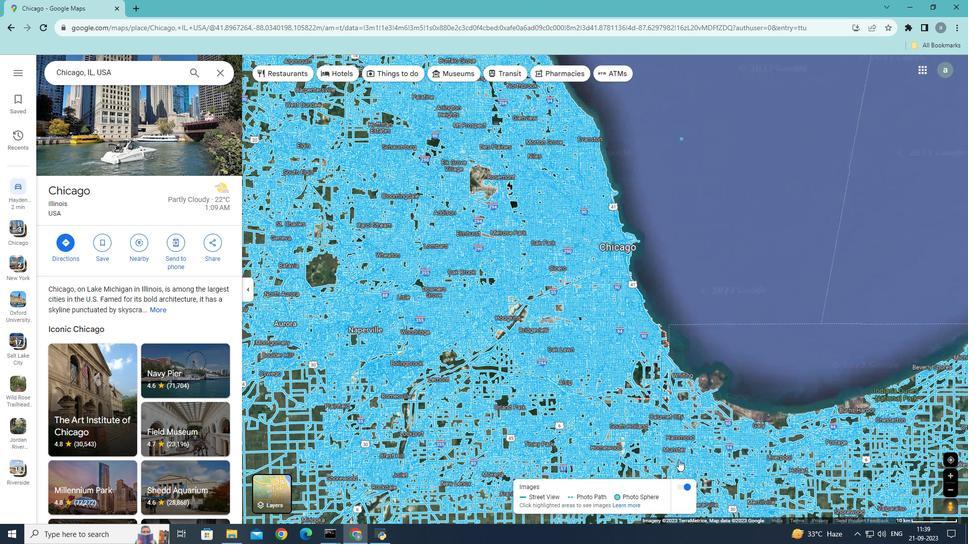 
Action: Mouse scrolled (678, 461) with delta (0, 0)
Screenshot: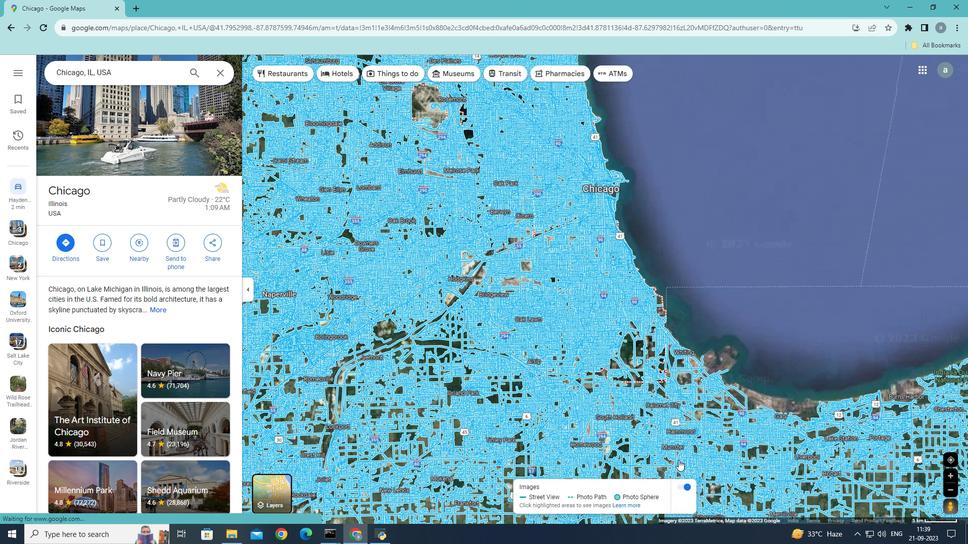 
Action: Mouse moved to (677, 459)
Screenshot: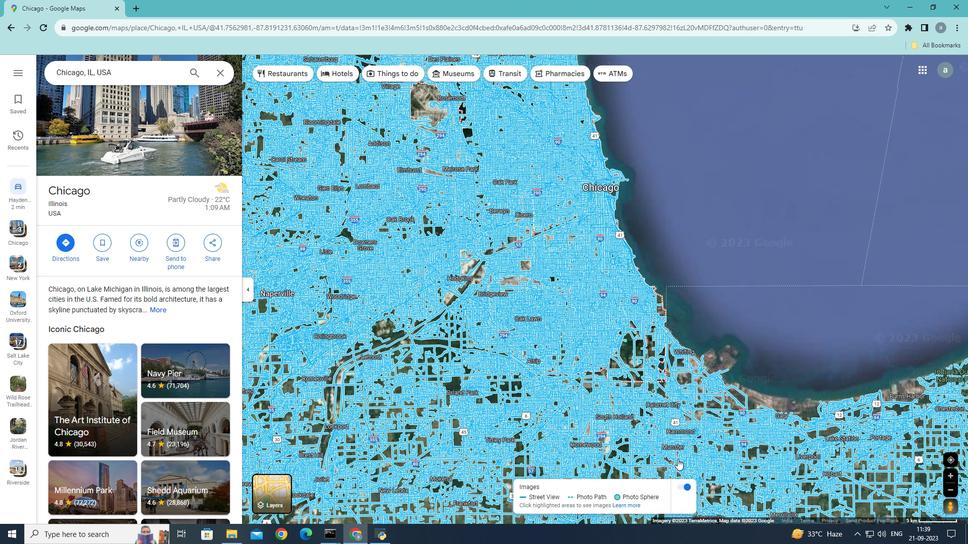 
Action: Mouse scrolled (677, 459) with delta (0, 0)
Screenshot: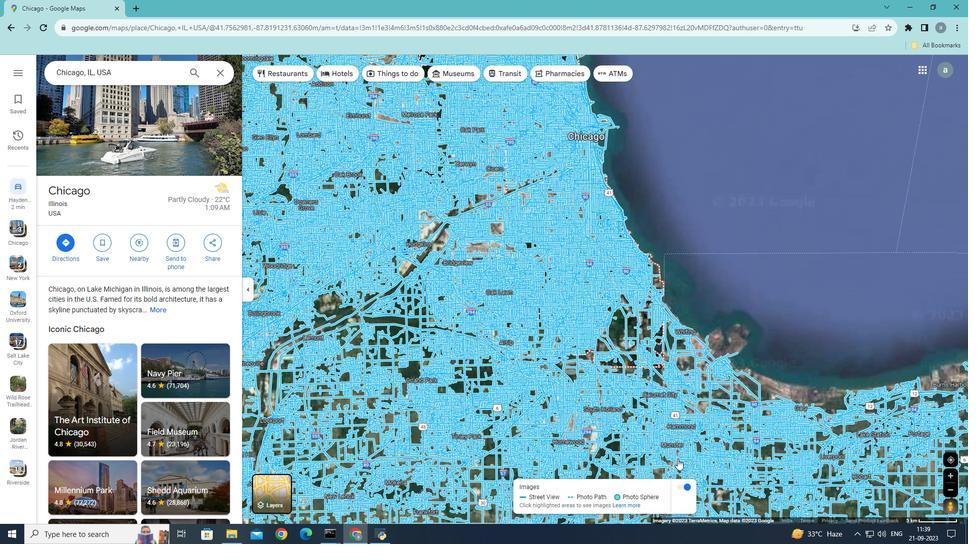 
Action: Mouse moved to (606, 368)
Screenshot: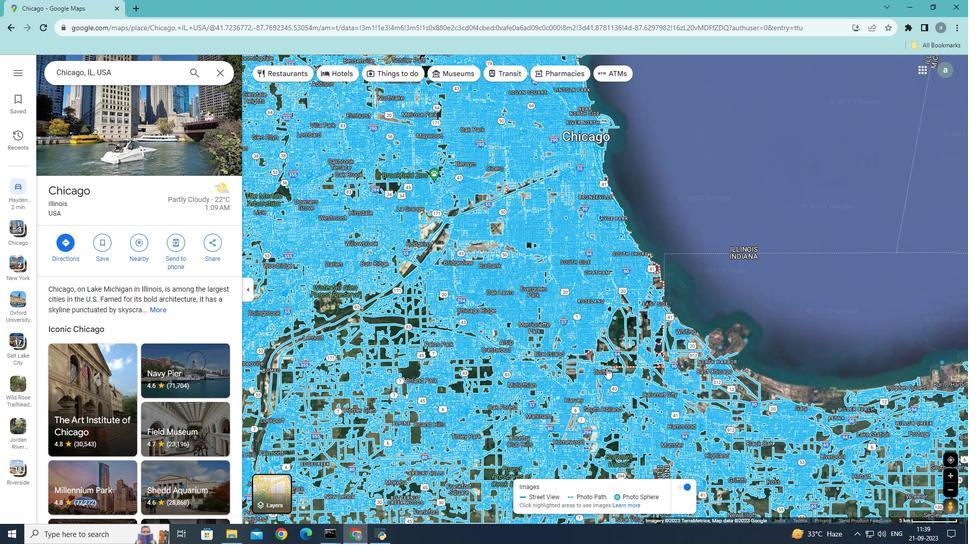 
Action: Mouse scrolled (606, 368) with delta (0, 0)
Screenshot: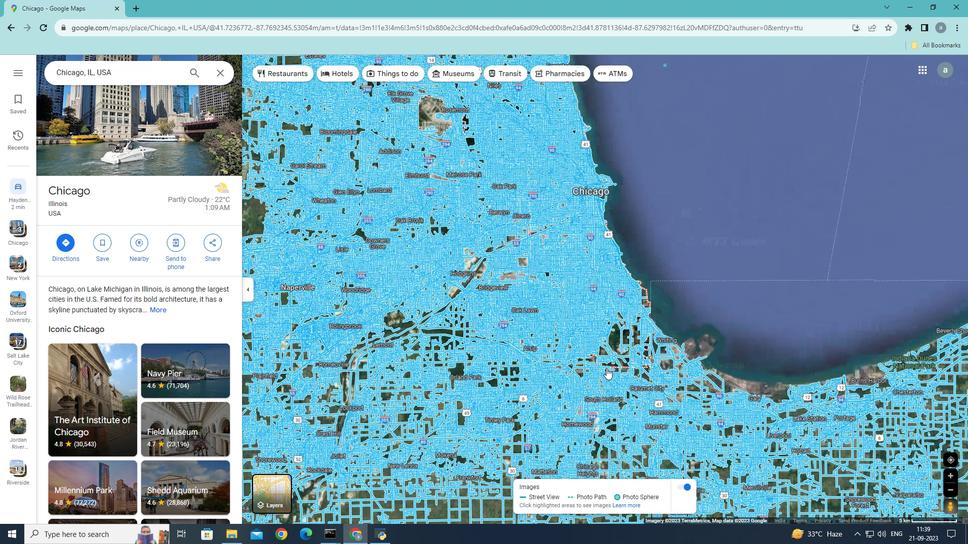 
Action: Mouse scrolled (606, 368) with delta (0, 0)
Screenshot: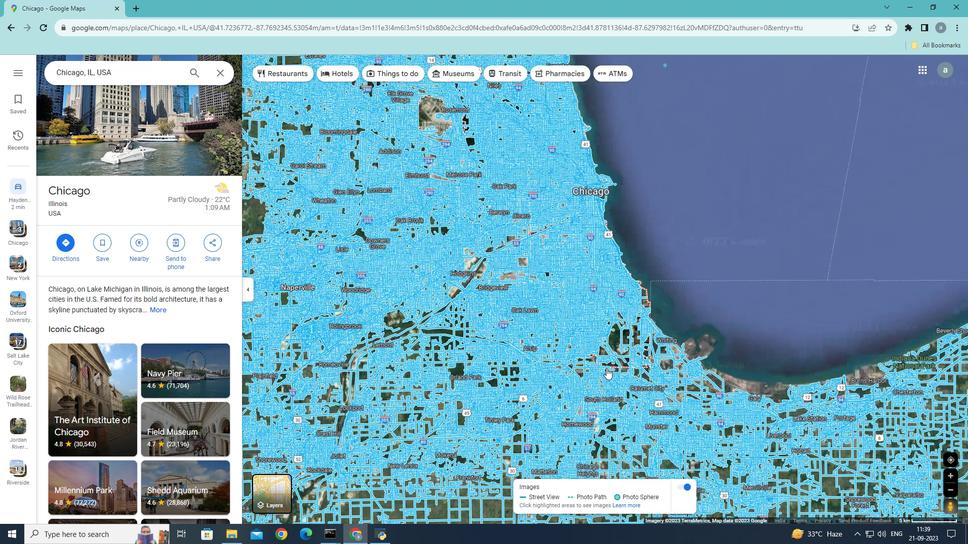 
Action: Mouse scrolled (606, 368) with delta (0, 0)
Screenshot: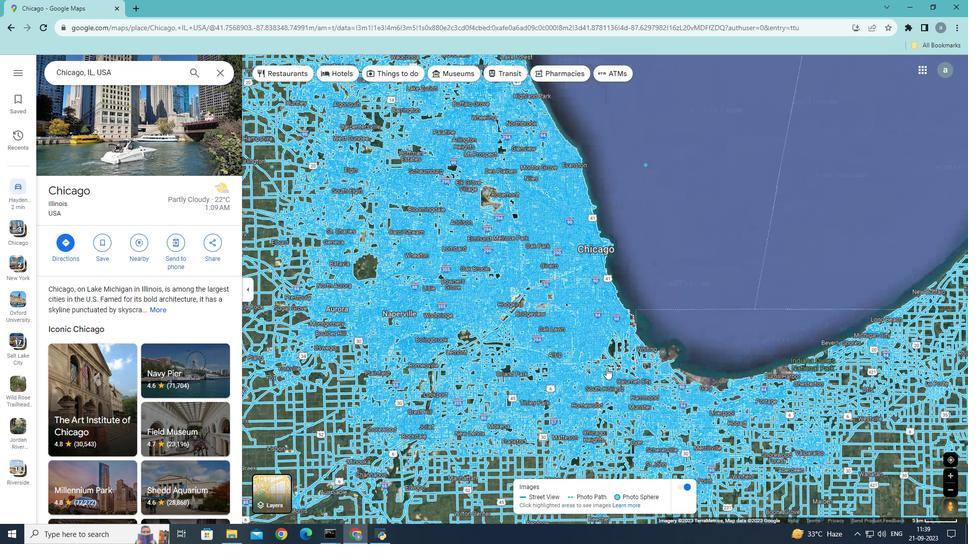 
Action: Mouse scrolled (606, 368) with delta (0, 0)
Screenshot: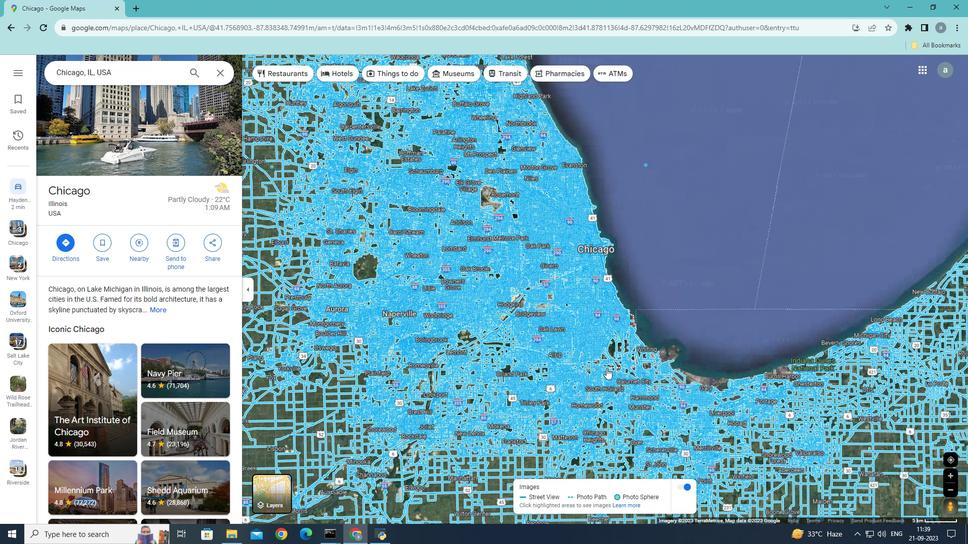 
Action: Mouse scrolled (606, 368) with delta (0, 0)
Screenshot: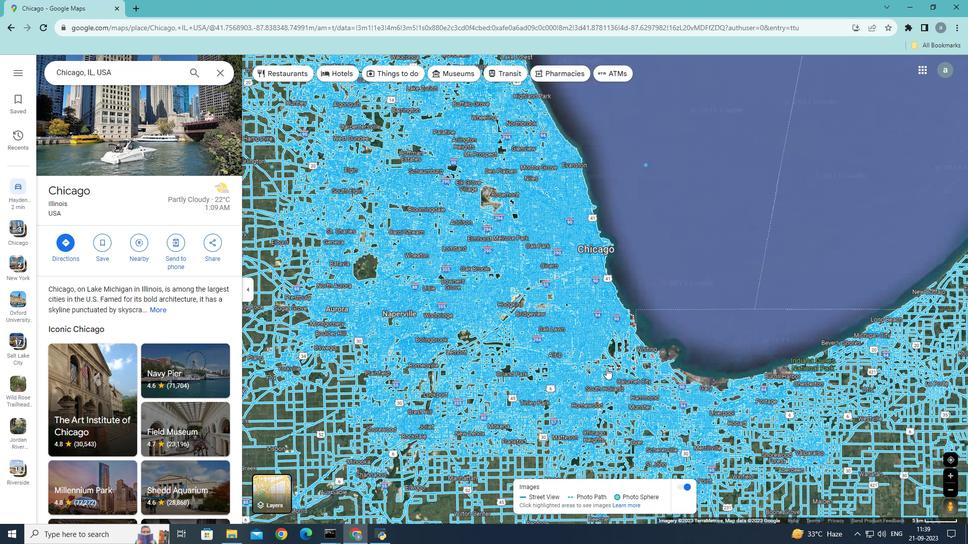 
Action: Mouse scrolled (606, 368) with delta (0, 0)
Screenshot: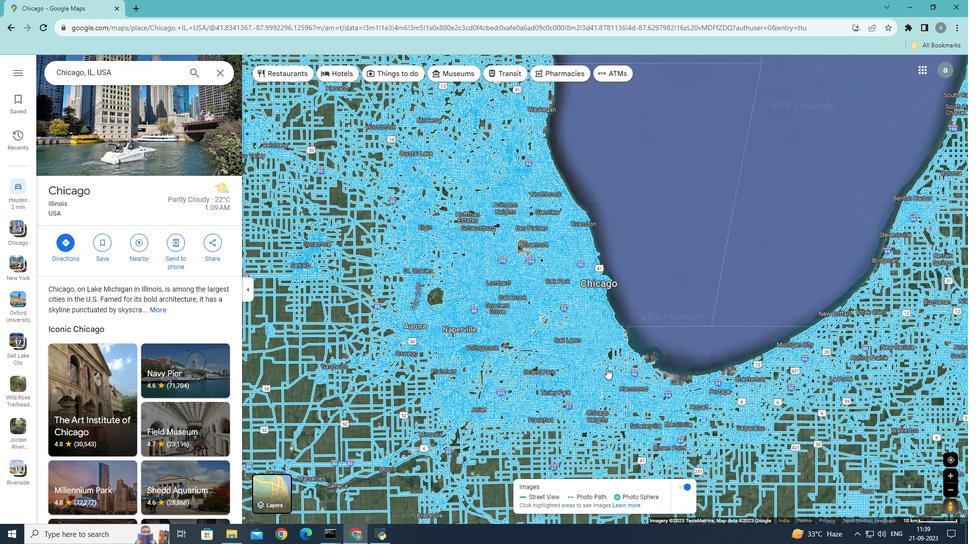 
Action: Mouse scrolled (606, 368) with delta (0, 0)
Screenshot: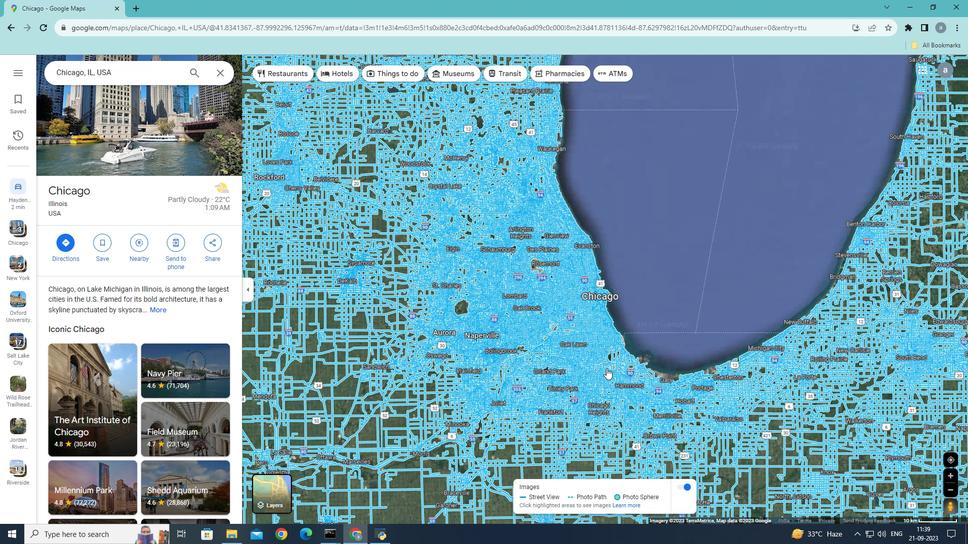 
Action: Mouse scrolled (606, 368) with delta (0, 0)
Screenshot: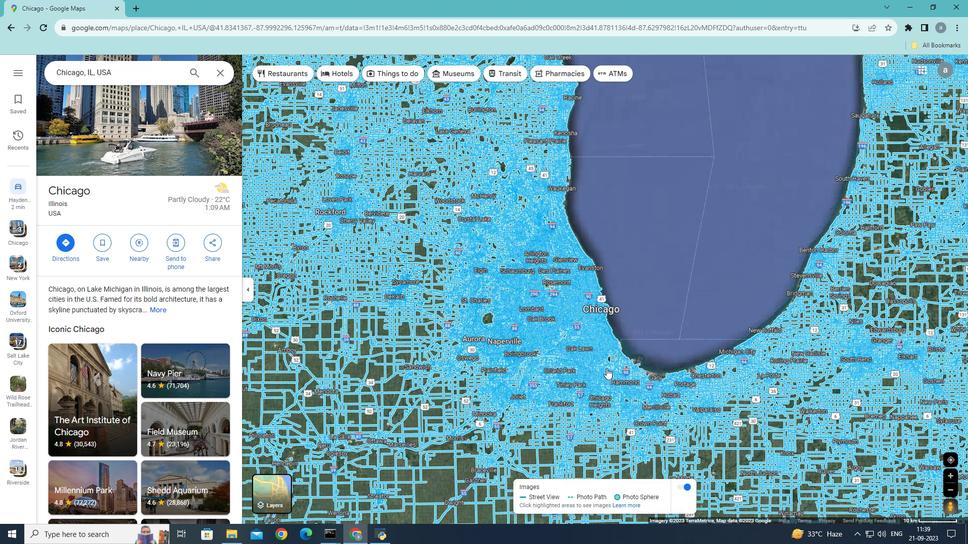 
Action: Mouse moved to (647, 405)
Screenshot: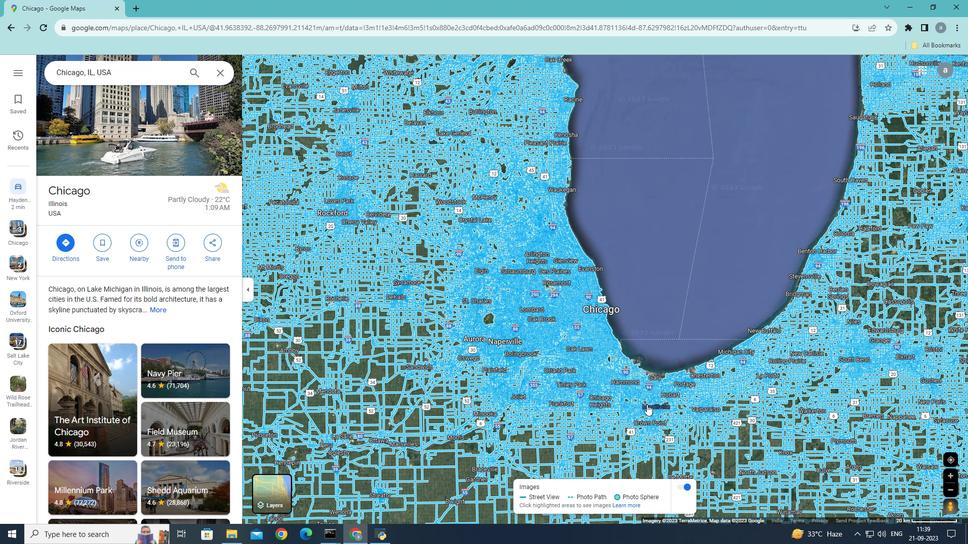 
Action: Mouse scrolled (647, 404) with delta (0, 0)
Screenshot: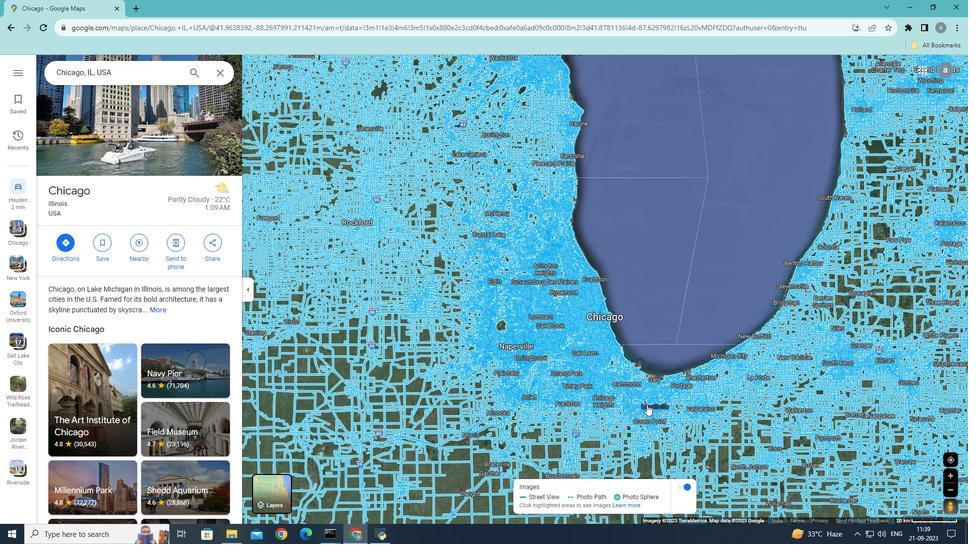 
Action: Mouse scrolled (647, 404) with delta (0, 0)
Screenshot: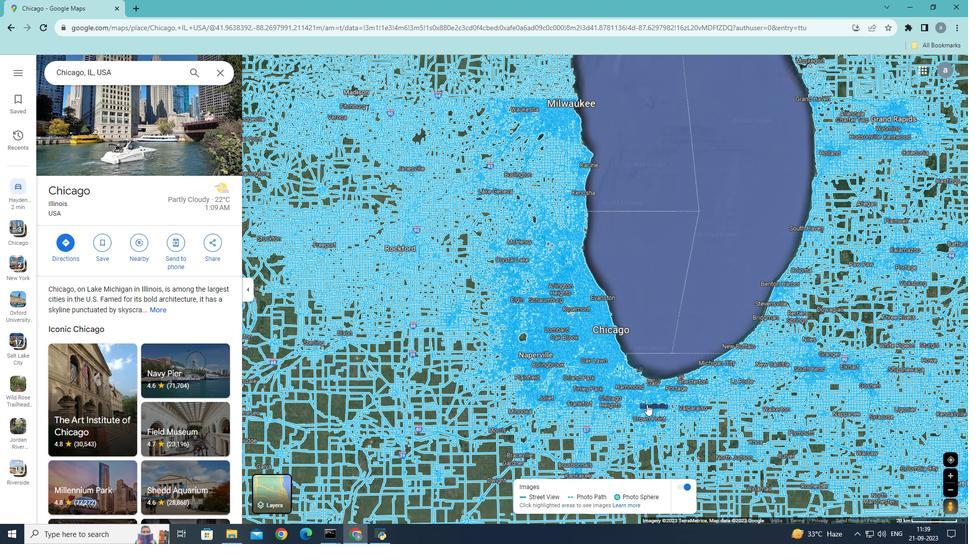 
Action: Mouse moved to (570, 446)
Screenshot: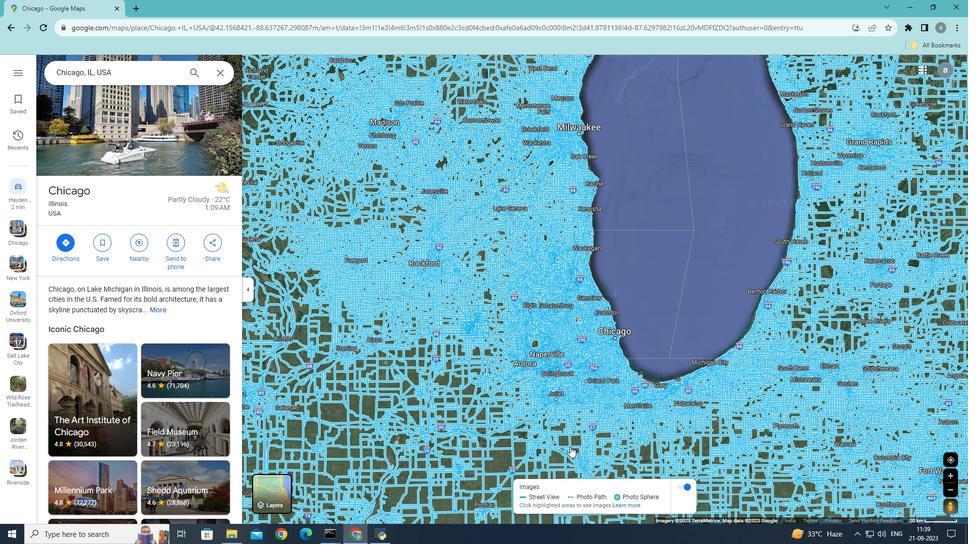 
Action: Mouse scrolled (570, 446) with delta (0, 0)
Screenshot: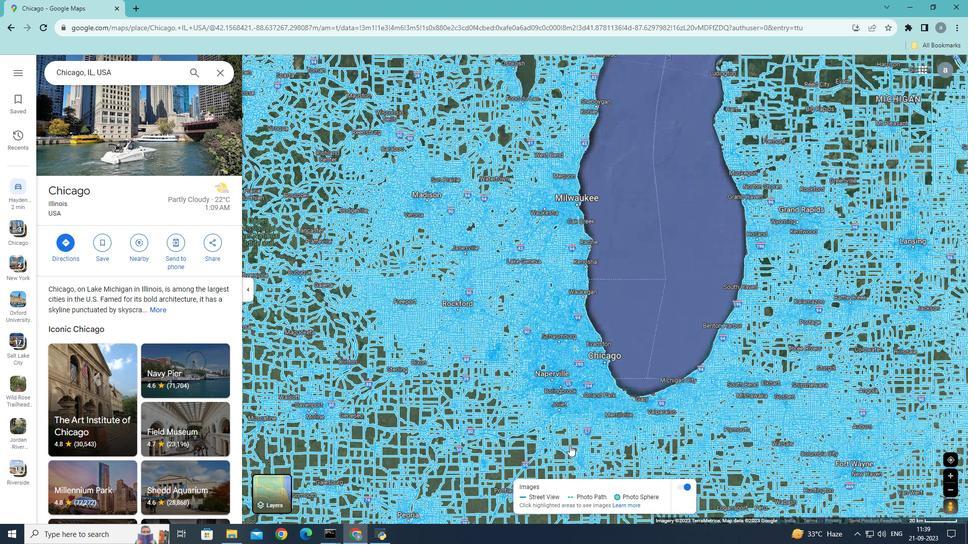 
Action: Mouse moved to (570, 446)
Screenshot: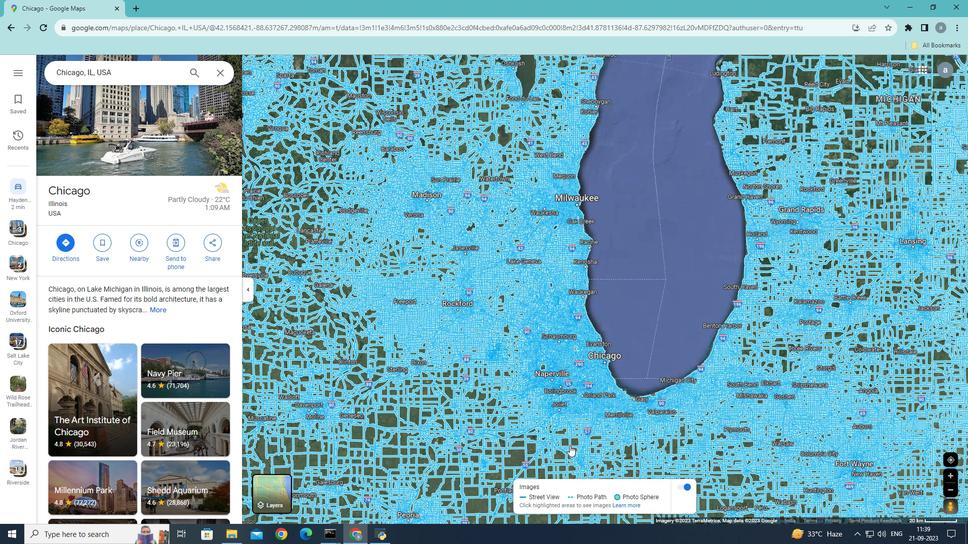 
Action: Mouse scrolled (570, 446) with delta (0, 0)
Screenshot: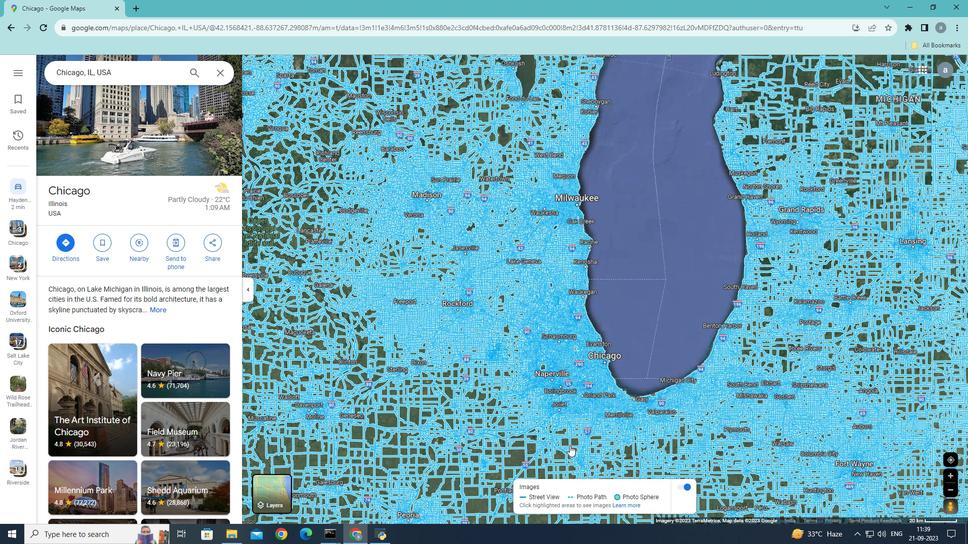 
Action: Mouse moved to (569, 446)
Screenshot: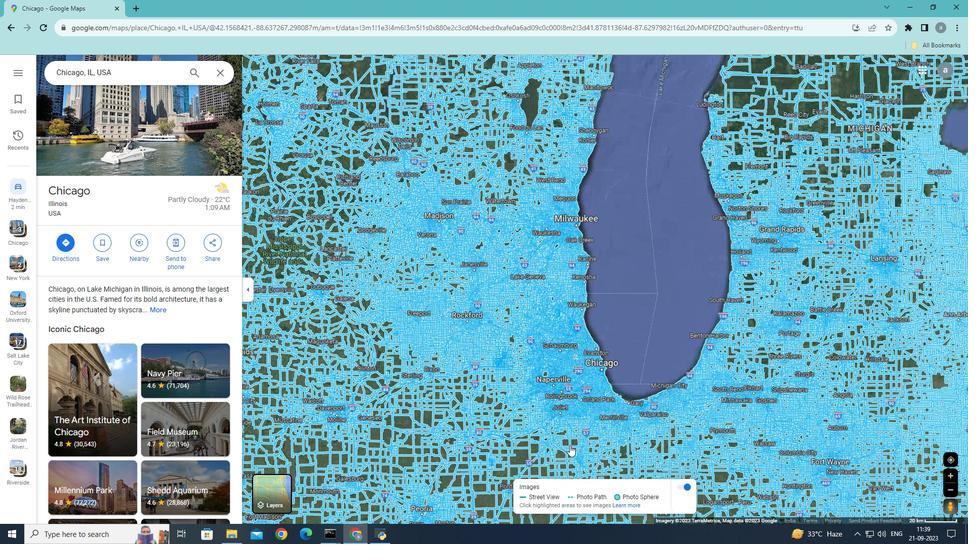 
Action: Mouse scrolled (569, 445) with delta (0, 0)
Screenshot: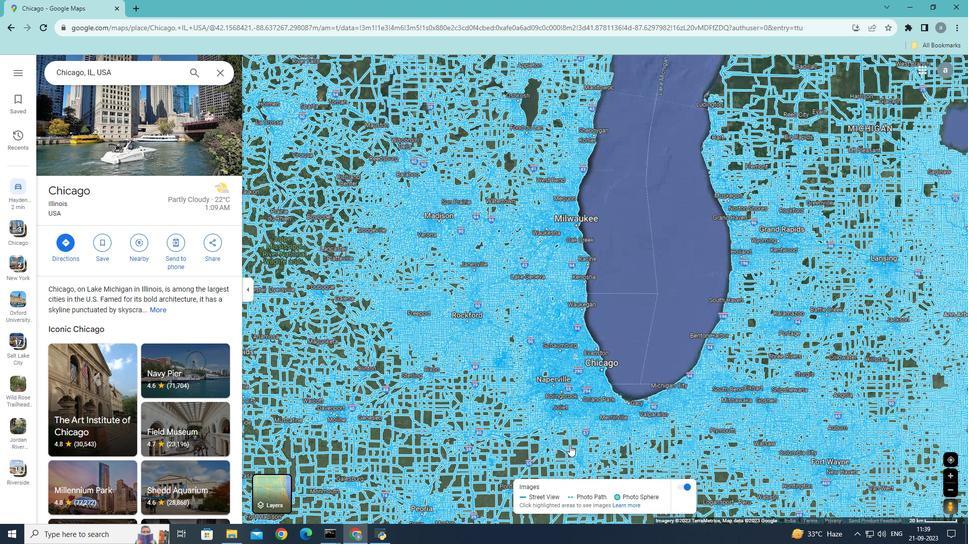 
Action: Mouse moved to (544, 418)
Screenshot: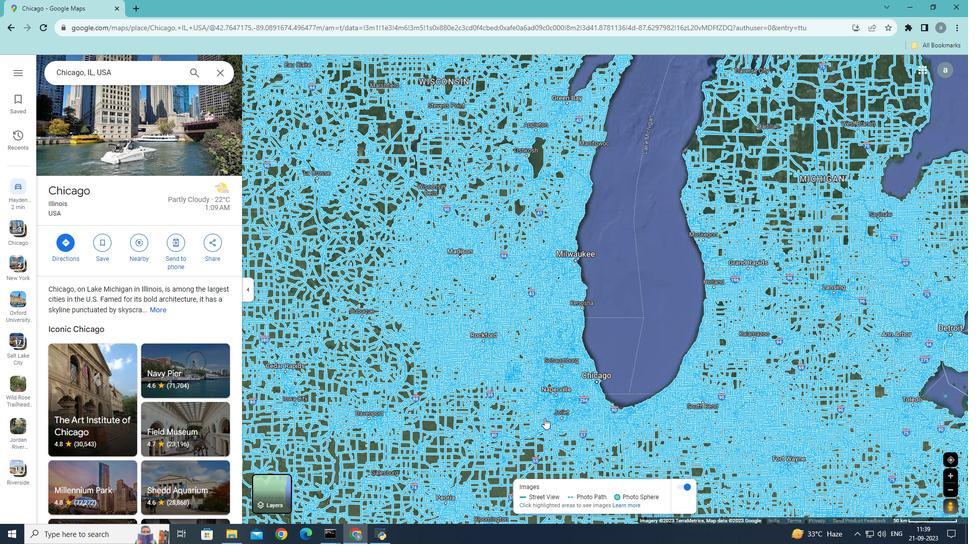 
Action: Mouse scrolled (544, 419) with delta (0, 0)
Screenshot: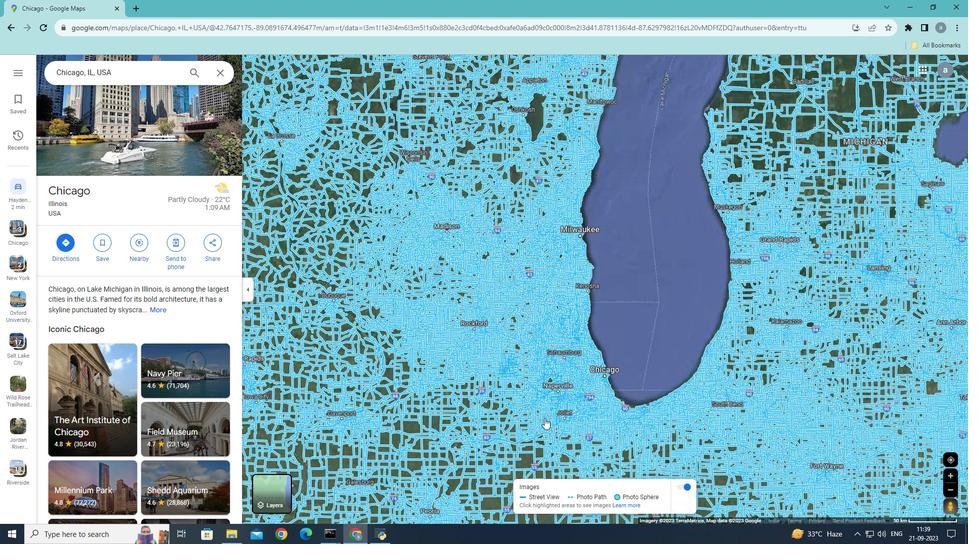 
Action: Mouse scrolled (544, 419) with delta (0, 0)
Screenshot: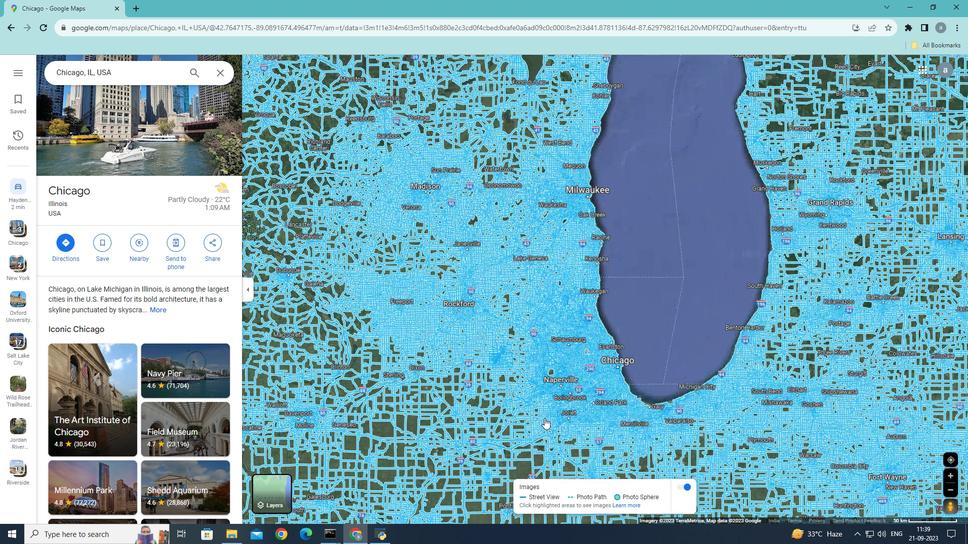 
Action: Mouse moved to (441, 495)
Screenshot: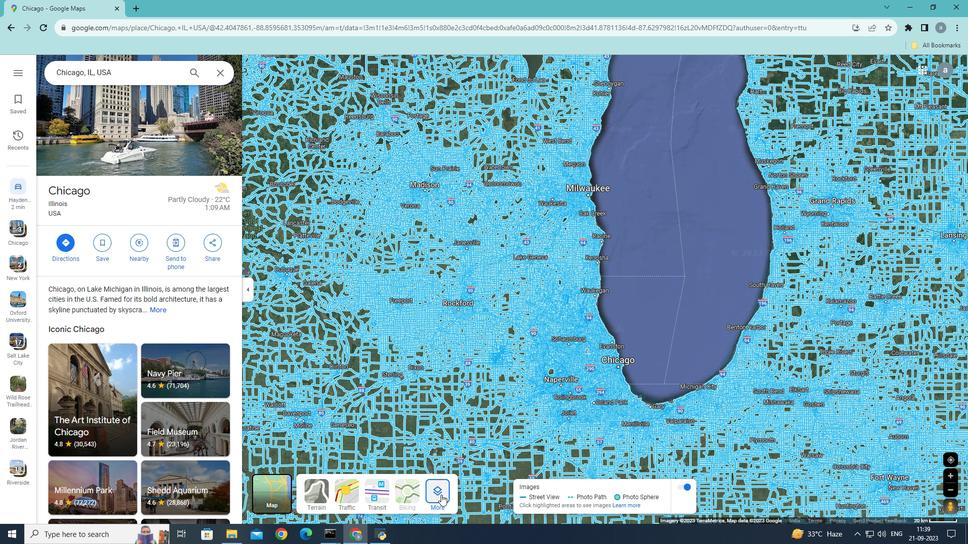 
Action: Mouse pressed left at (441, 495)
Screenshot: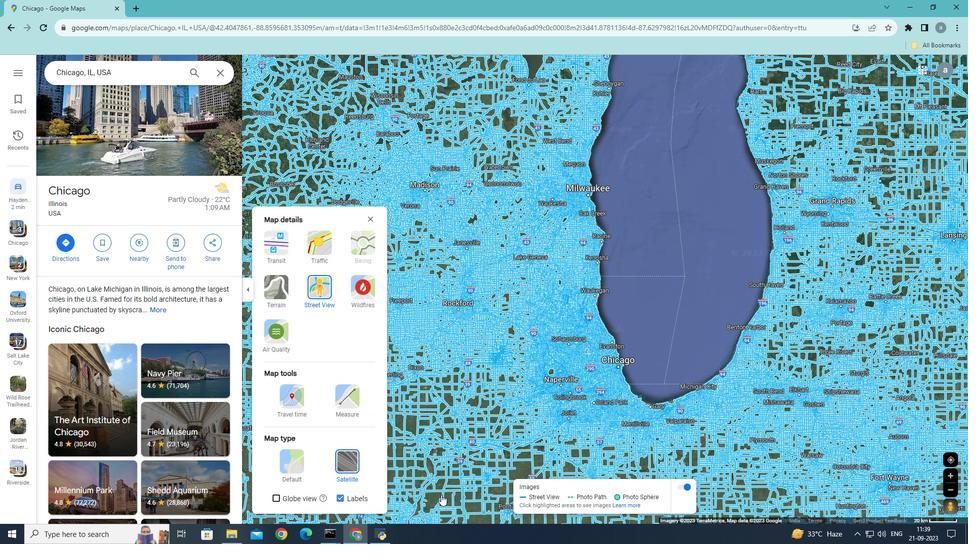 
Action: Mouse moved to (276, 336)
Screenshot: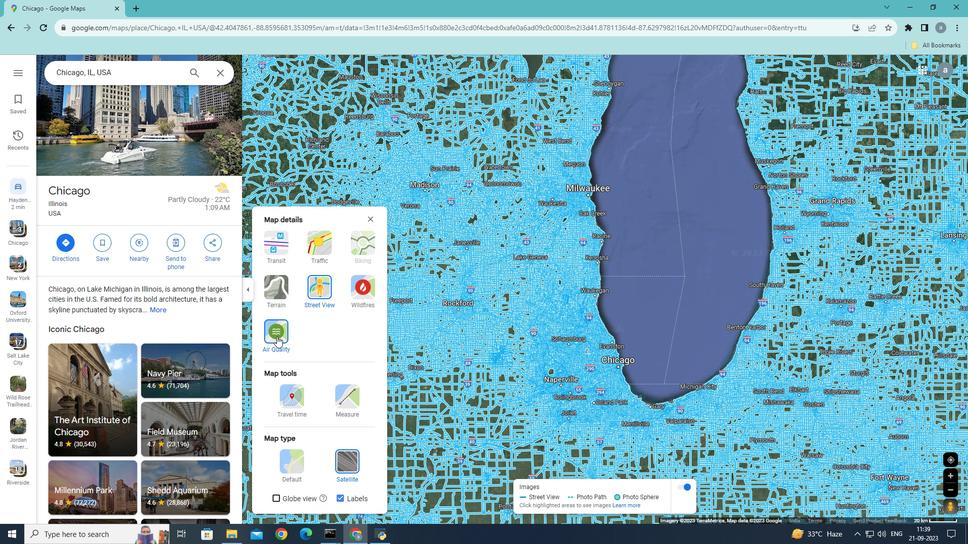 
Action: Mouse pressed left at (276, 336)
Screenshot: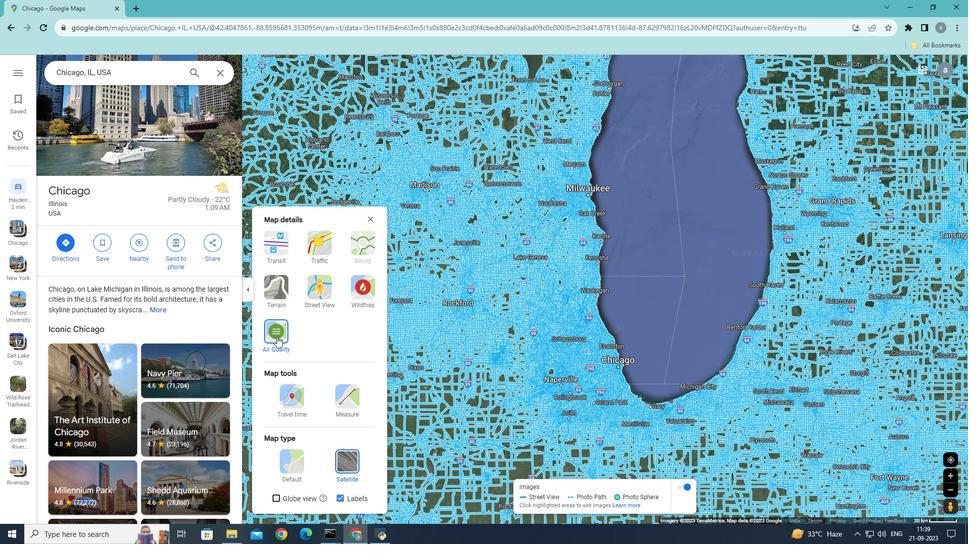 
Action: Mouse moved to (400, 375)
Screenshot: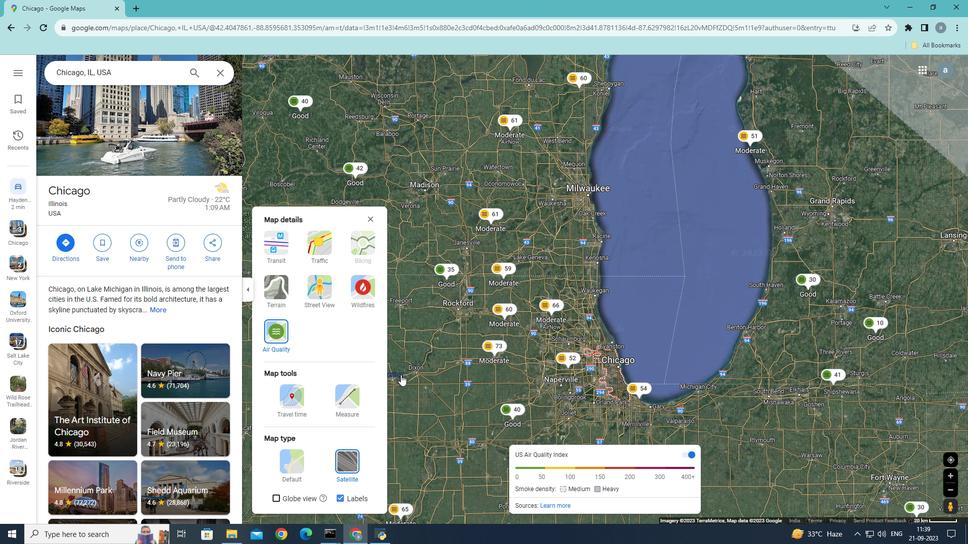 
Action: Mouse scrolled (400, 374) with delta (0, 0)
Screenshot: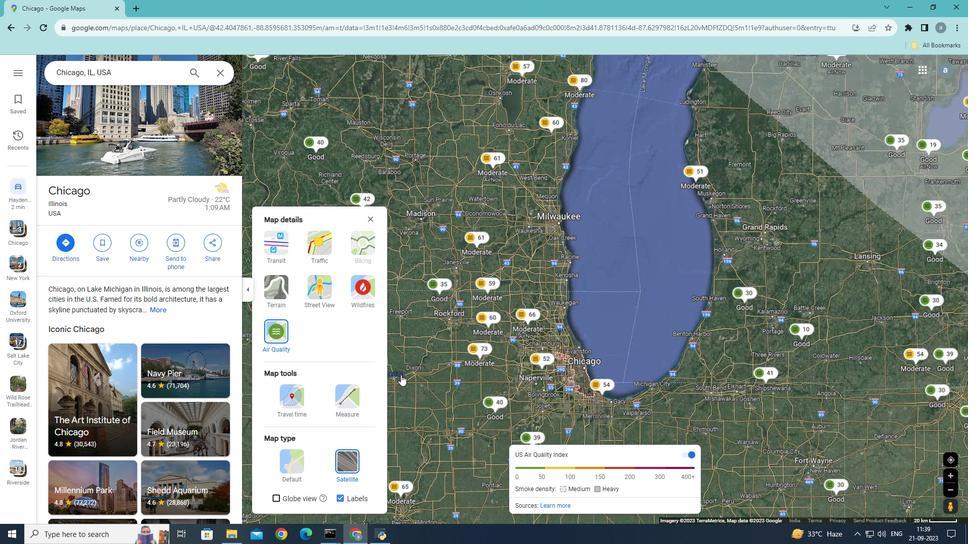 
Action: Mouse moved to (371, 220)
Screenshot: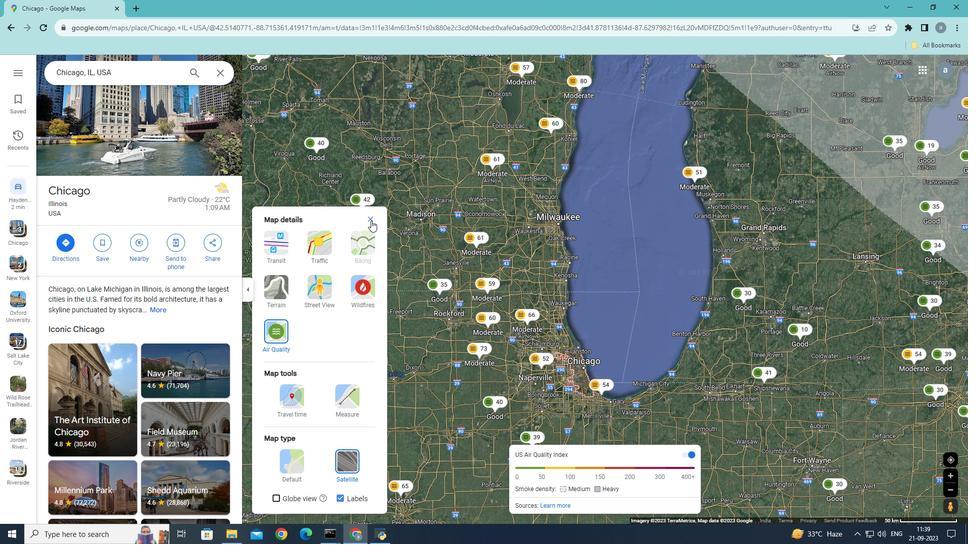 
Action: Mouse pressed left at (371, 220)
Screenshot: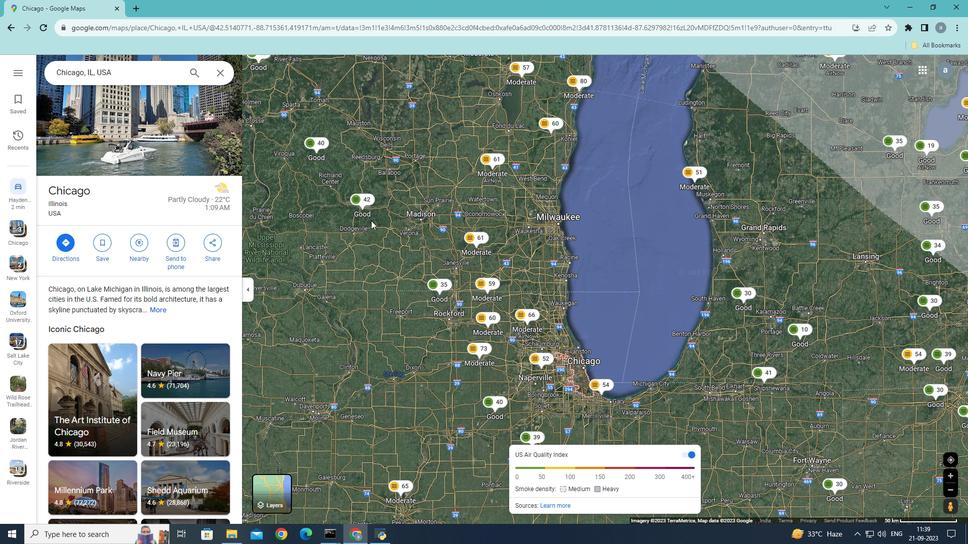 
Action: Mouse moved to (424, 385)
Screenshot: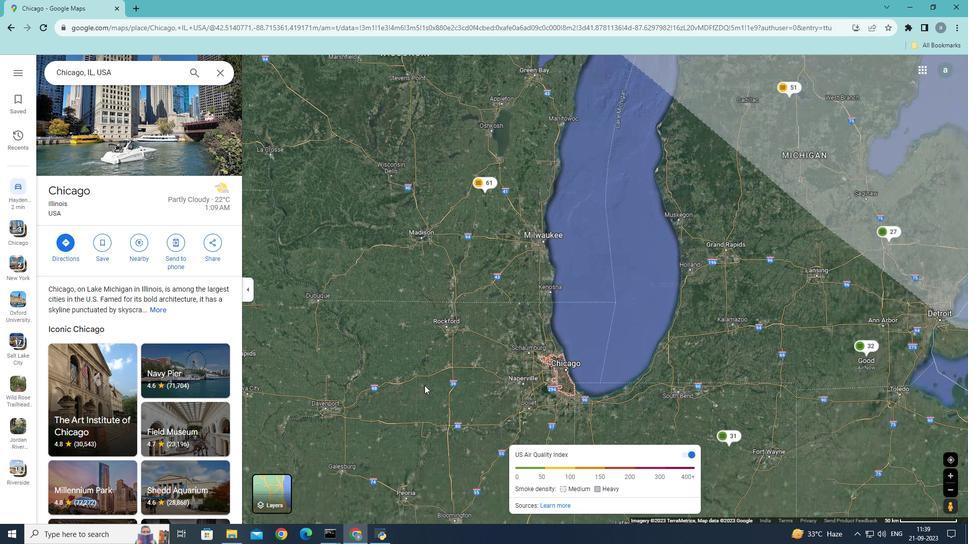 
Action: Mouse scrolled (424, 385) with delta (0, 0)
Screenshot: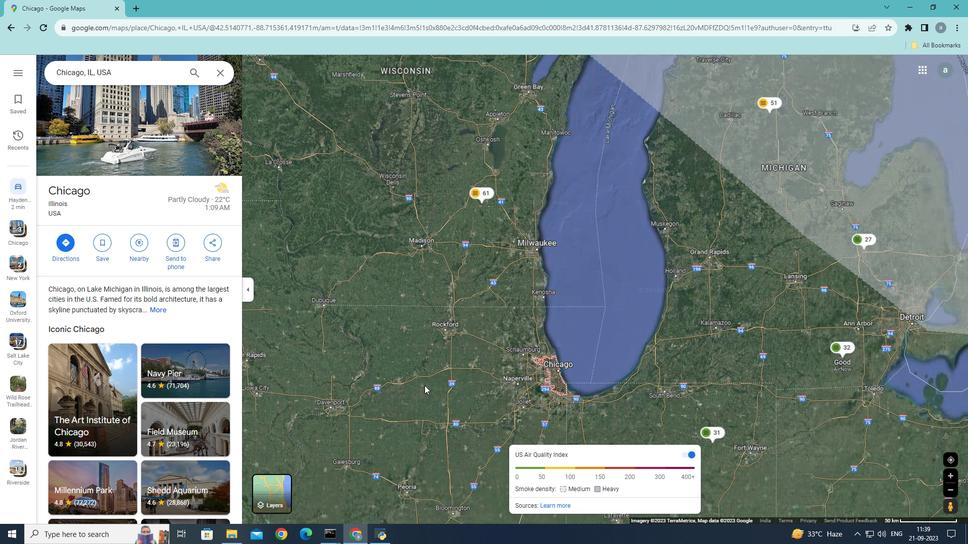 
Action: Mouse scrolled (424, 385) with delta (0, 0)
Screenshot: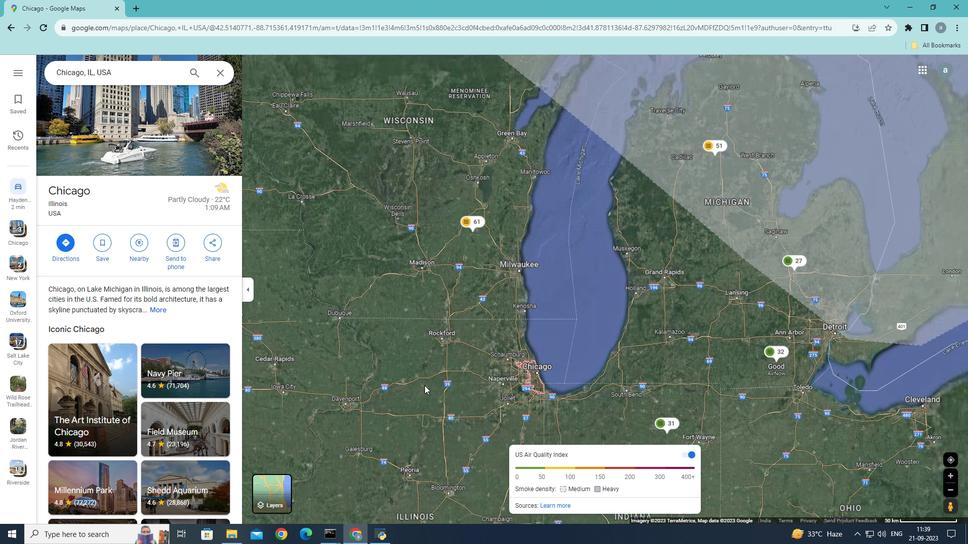 
Action: Mouse moved to (425, 388)
Screenshot: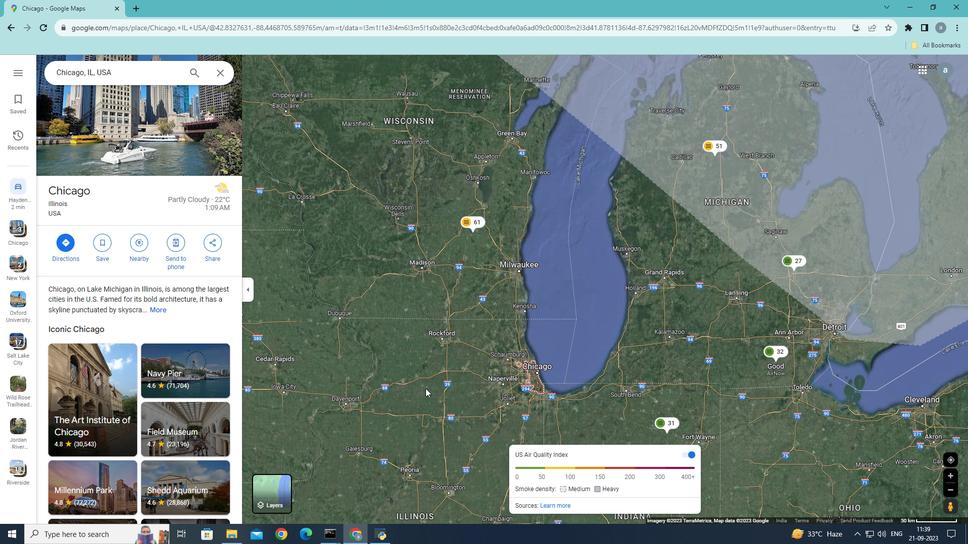 
Action: Mouse scrolled (425, 389) with delta (0, 0)
Screenshot: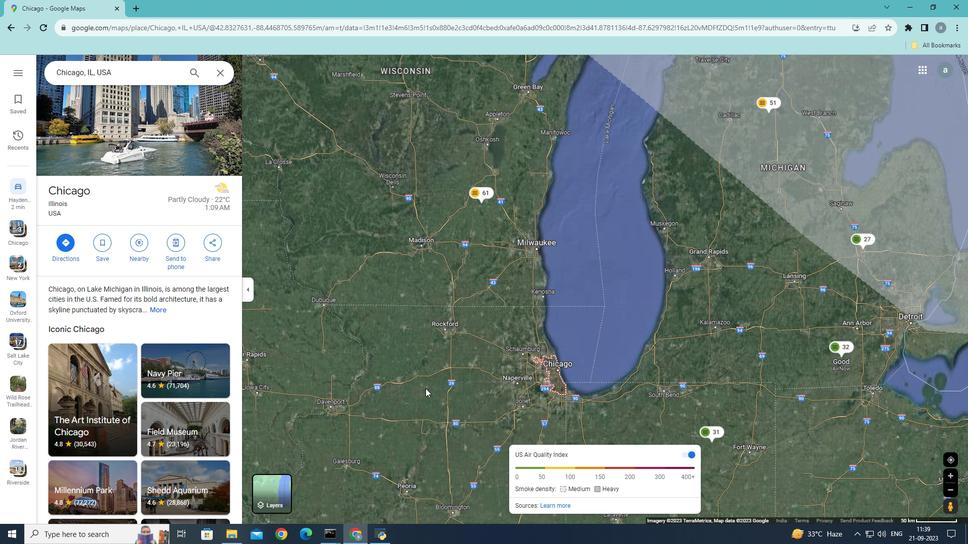 
Action: Mouse scrolled (425, 389) with delta (0, 0)
Screenshot: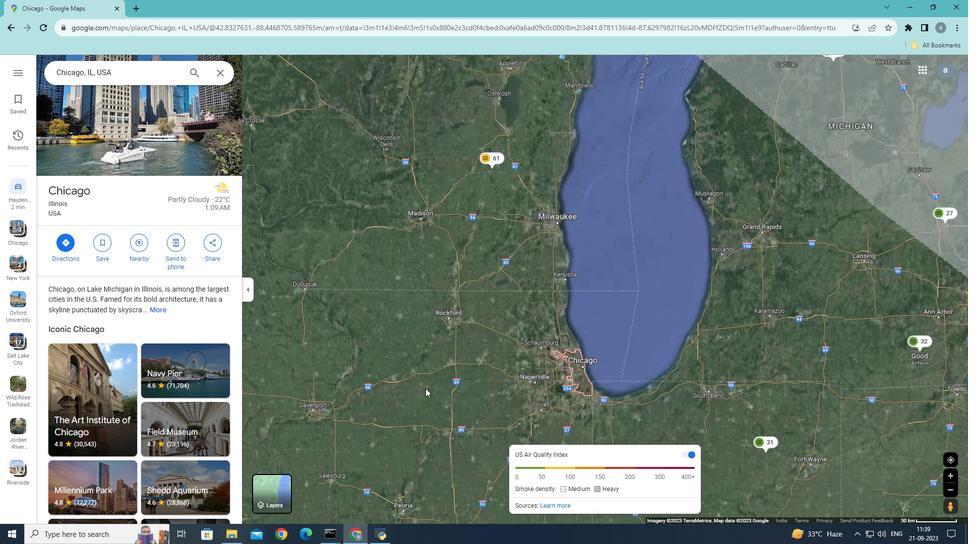 
Action: Mouse scrolled (425, 389) with delta (0, 0)
Screenshot: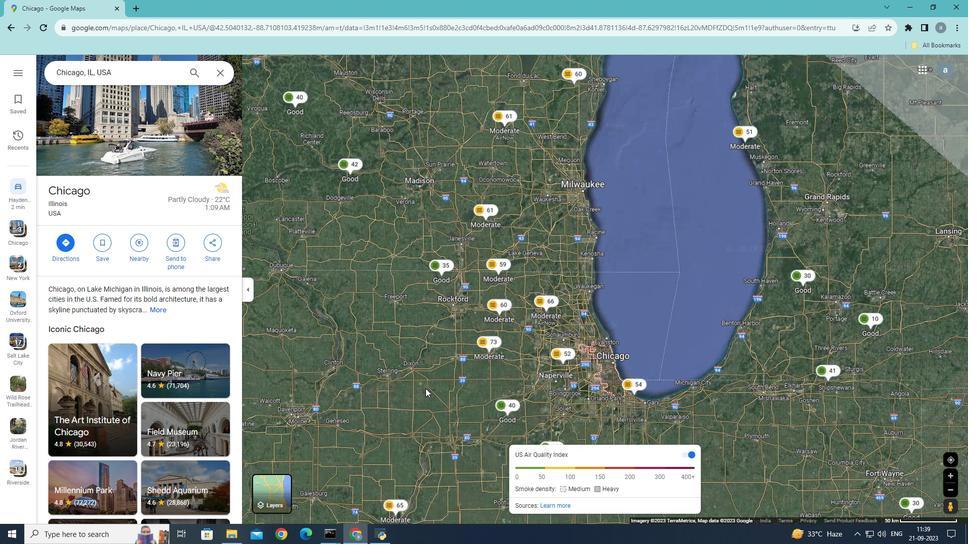 
Action: Mouse moved to (387, 395)
Screenshot: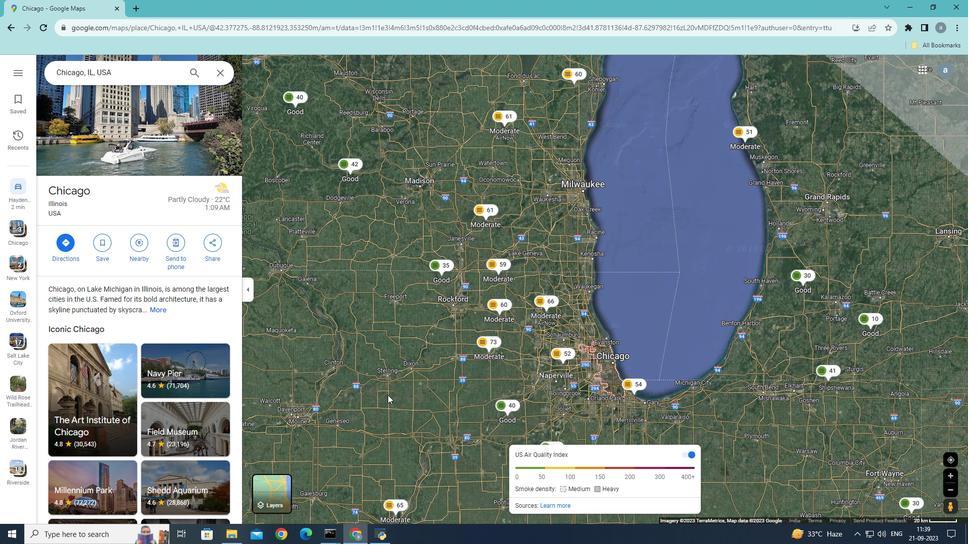
Action: Mouse scrolled (387, 394) with delta (0, 0)
Screenshot: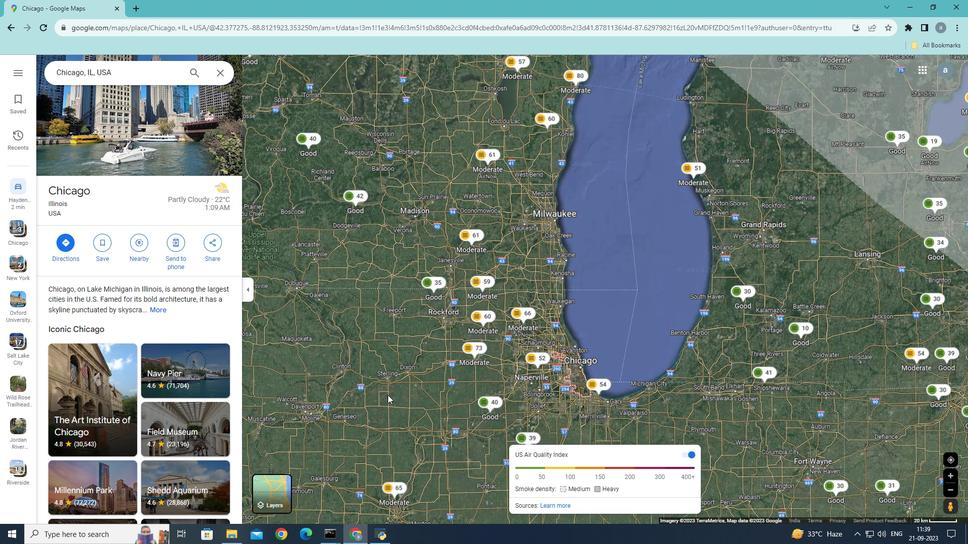 
Action: Mouse scrolled (387, 394) with delta (0, 0)
Screenshot: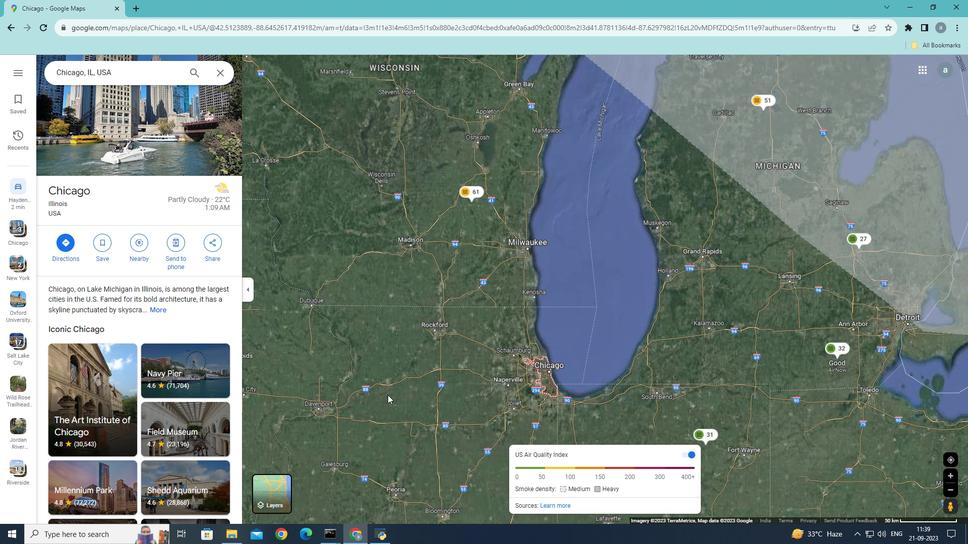 
Action: Mouse scrolled (387, 395) with delta (0, 0)
Screenshot: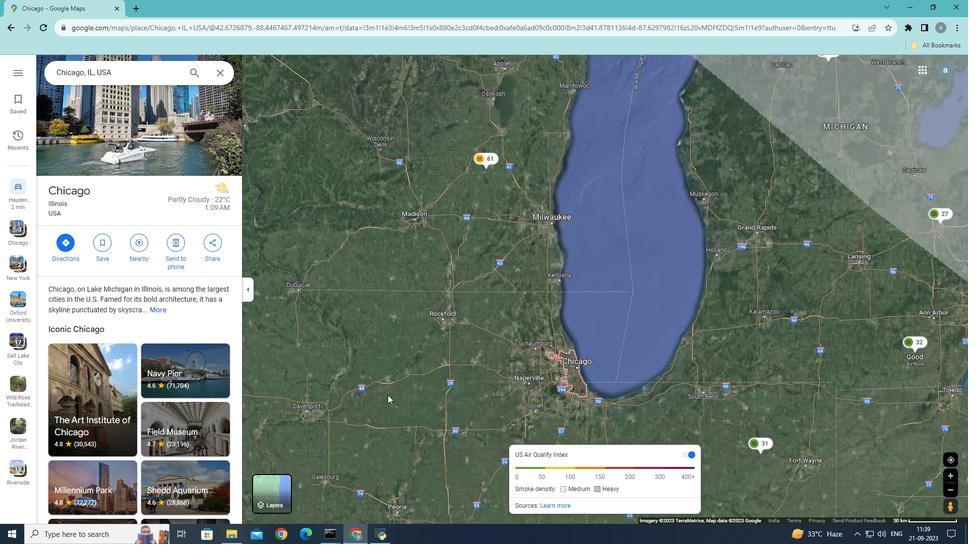 
Action: Mouse scrolled (387, 395) with delta (0, 0)
Screenshot: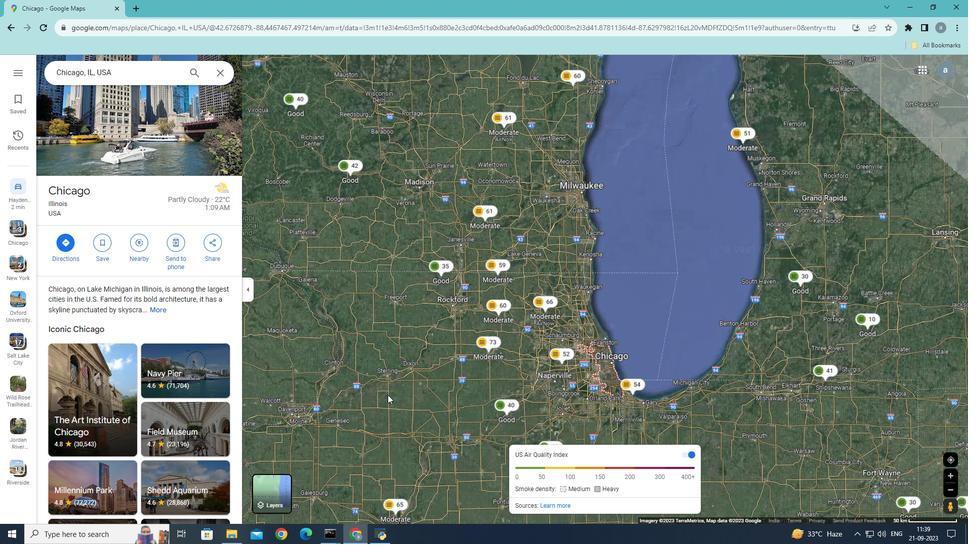
Action: Mouse moved to (402, 377)
Screenshot: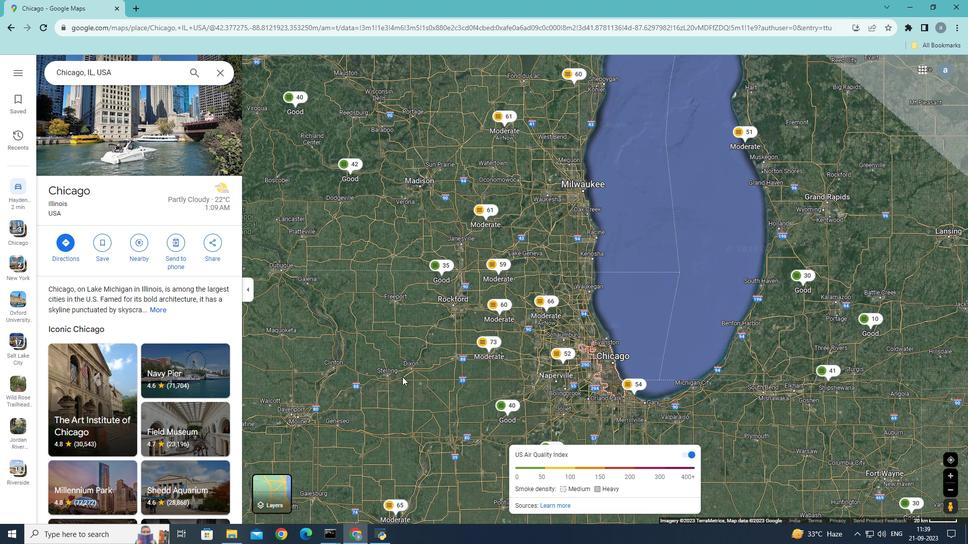 
Action: Mouse scrolled (402, 377) with delta (0, 0)
Screenshot: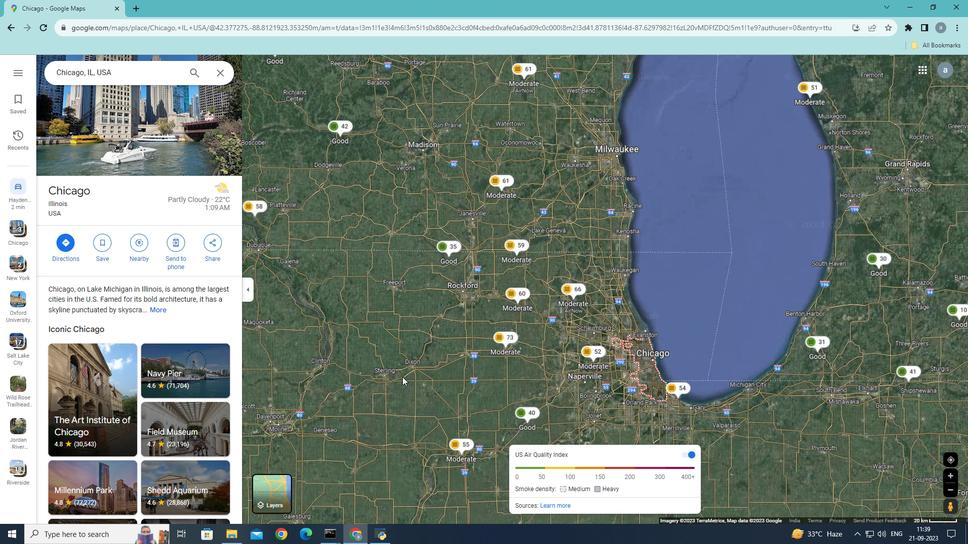 
Action: Mouse scrolled (402, 377) with delta (0, 0)
Screenshot: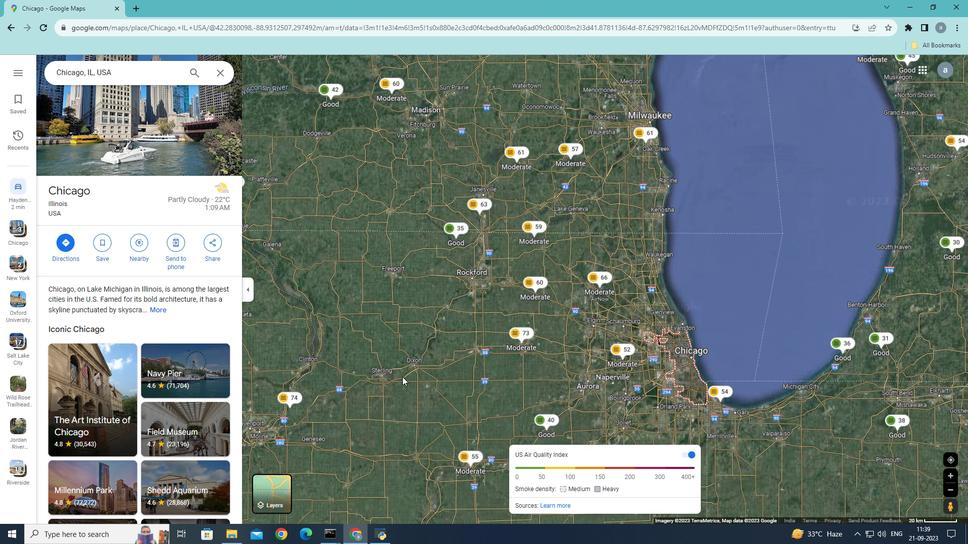 
Action: Mouse scrolled (402, 376) with delta (0, 0)
Screenshot: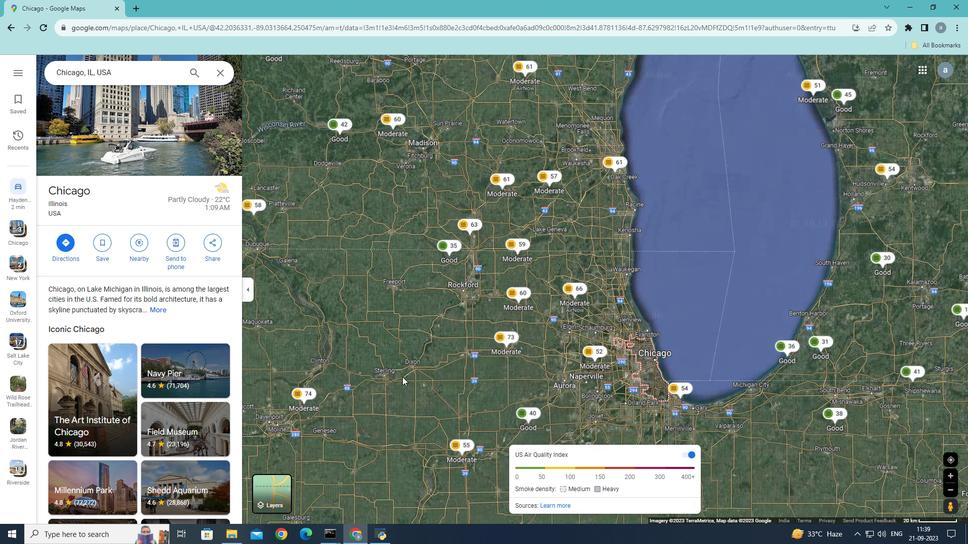 
Action: Mouse scrolled (402, 376) with delta (0, 0)
Screenshot: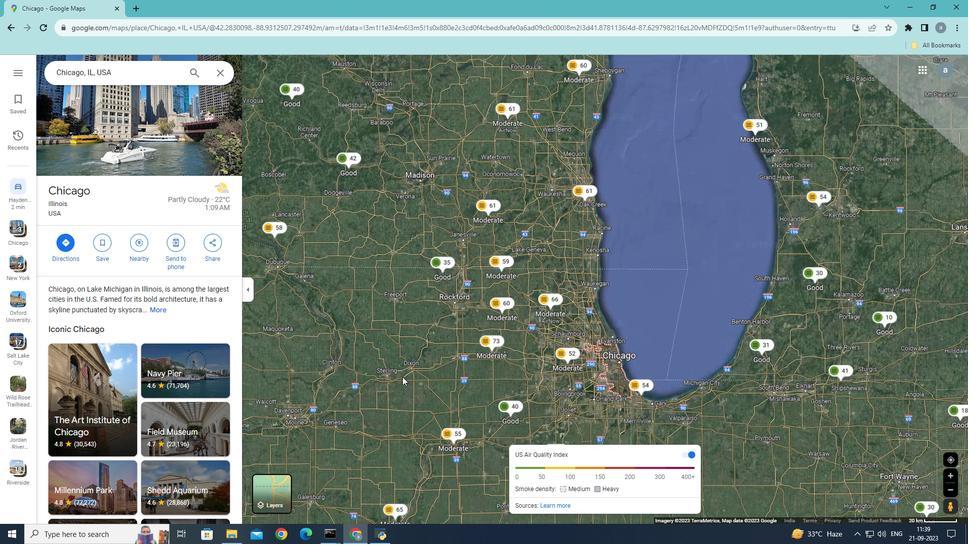 
Action: Mouse scrolled (402, 376) with delta (0, 0)
Screenshot: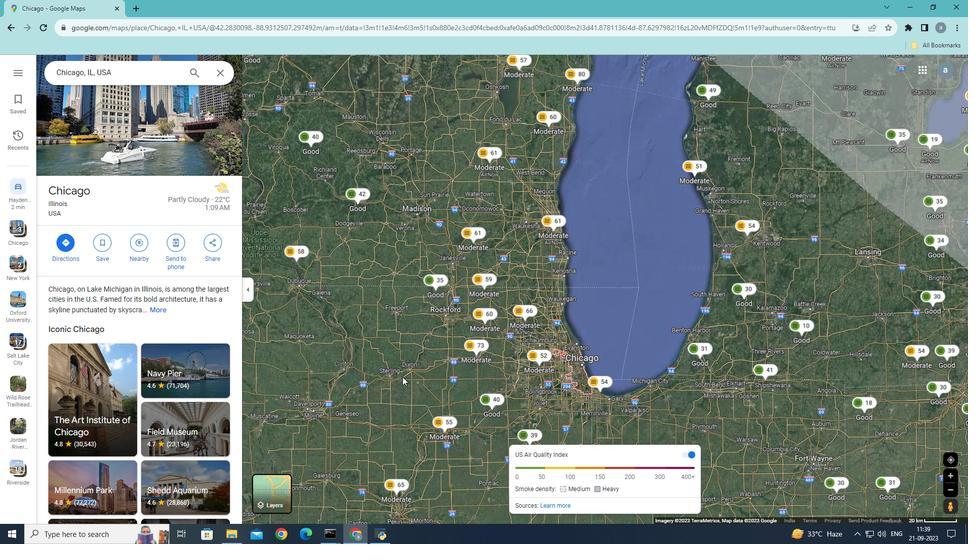 
Action: Mouse scrolled (402, 376) with delta (0, 0)
Screenshot: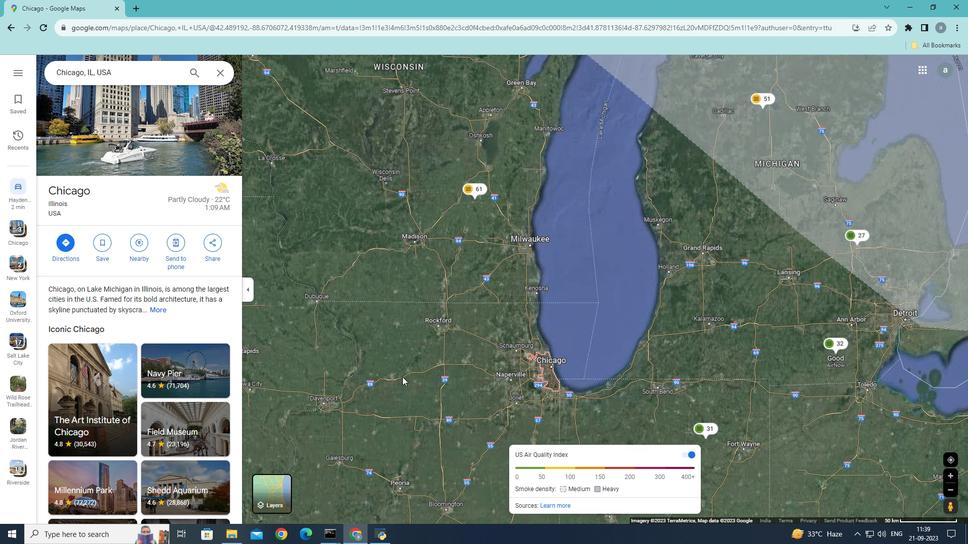 
Action: Mouse scrolled (402, 377) with delta (0, 0)
Screenshot: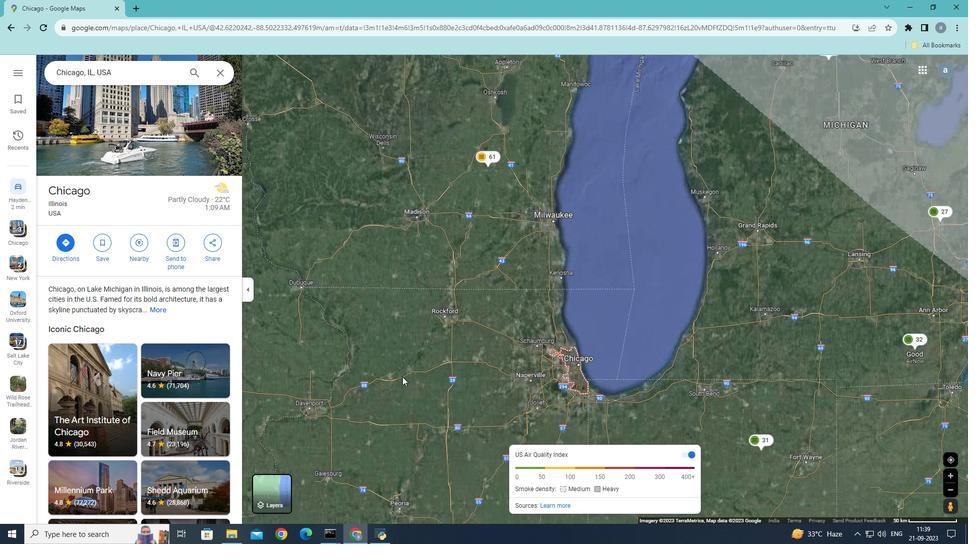 
Action: Mouse moved to (736, 374)
Screenshot: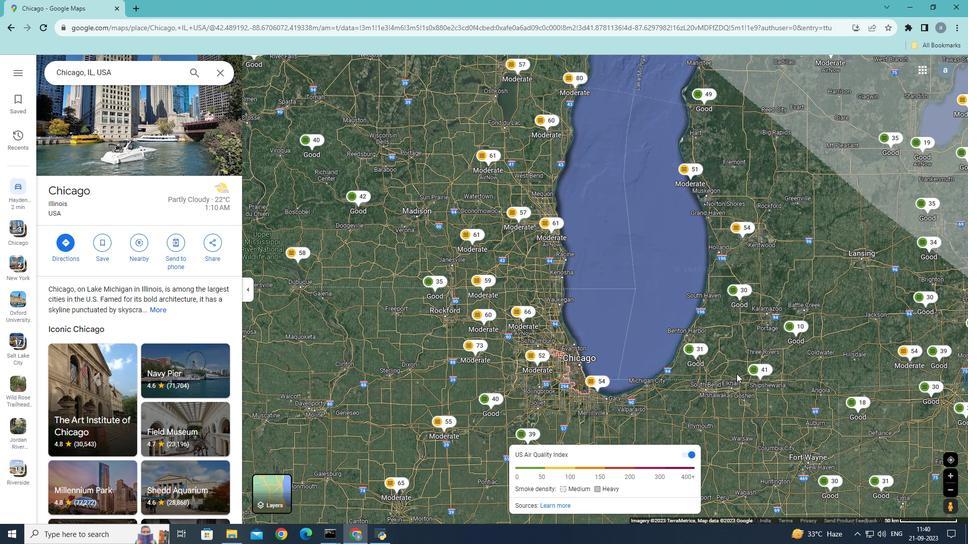 
